 Task: Create a due date automation trigger when advanced on, 2 working days after a card is due add content with a description containing resume at 11:00 AM.
Action: Mouse moved to (971, 342)
Screenshot: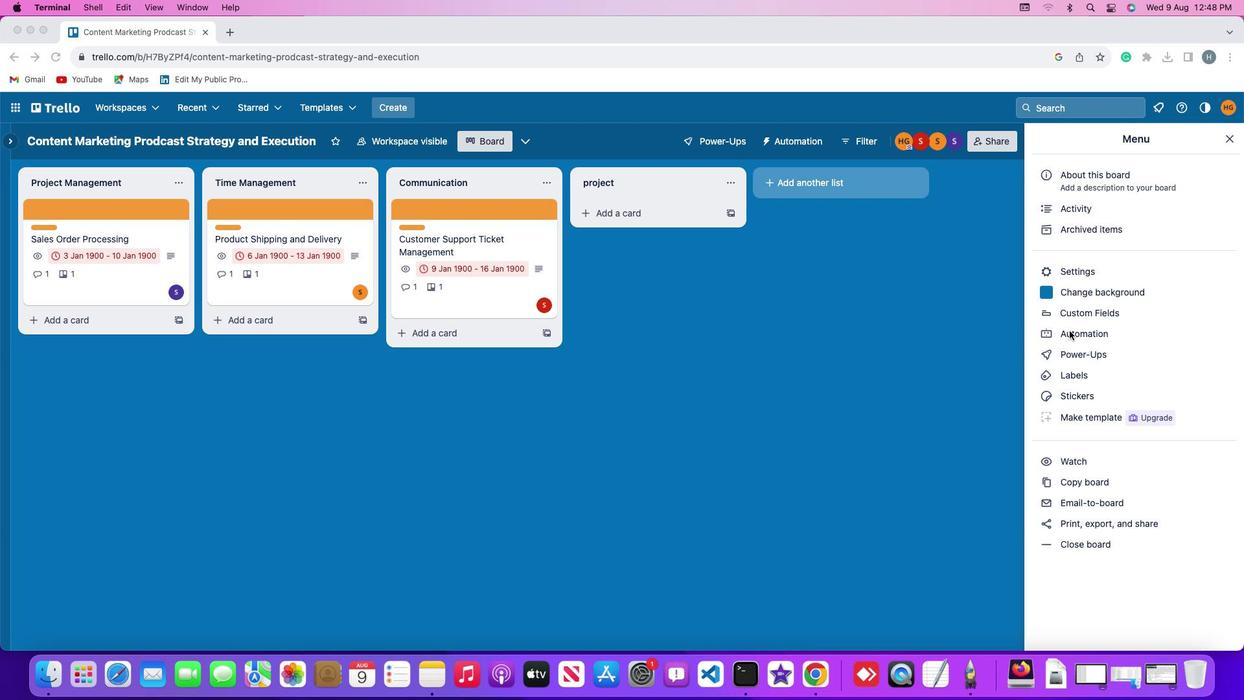 
Action: Mouse pressed left at (971, 342)
Screenshot: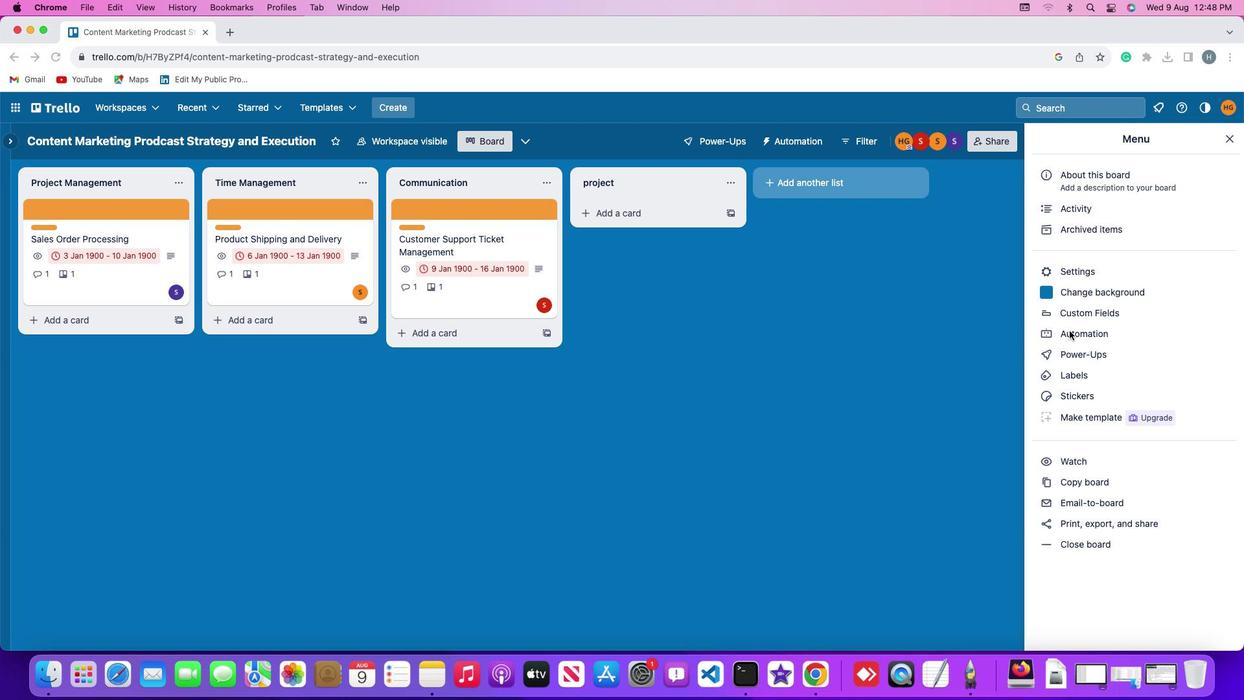 
Action: Mouse pressed left at (971, 342)
Screenshot: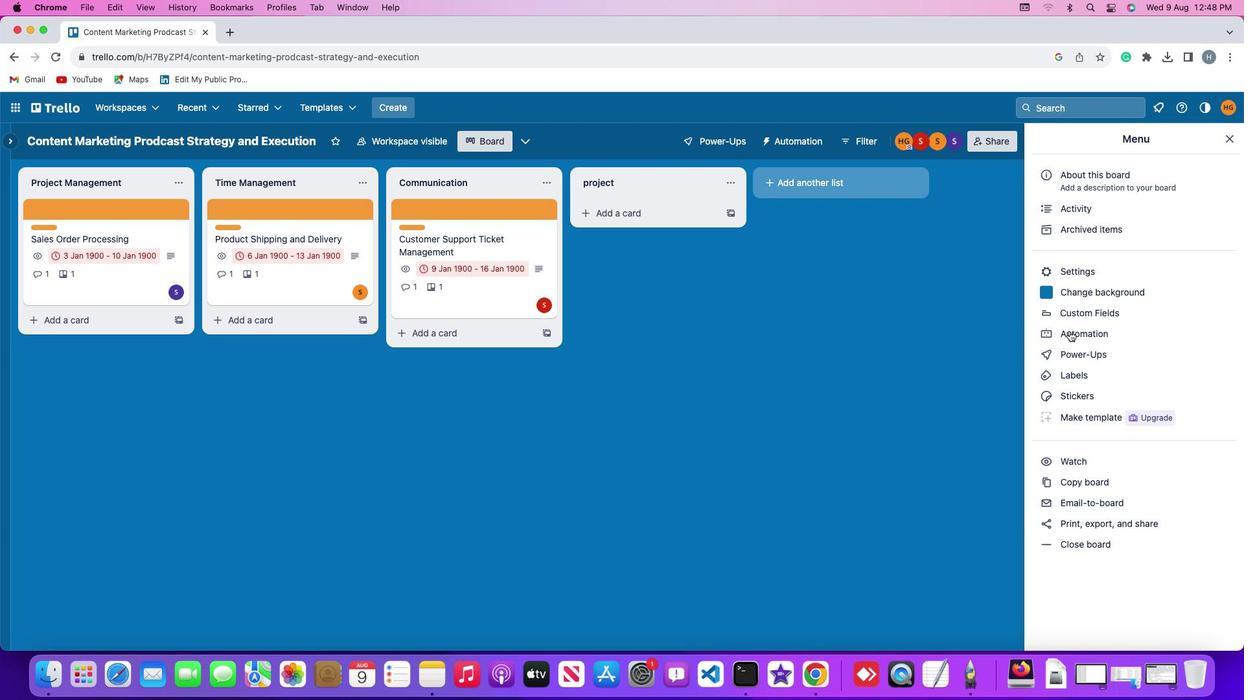 
Action: Mouse moved to (161, 321)
Screenshot: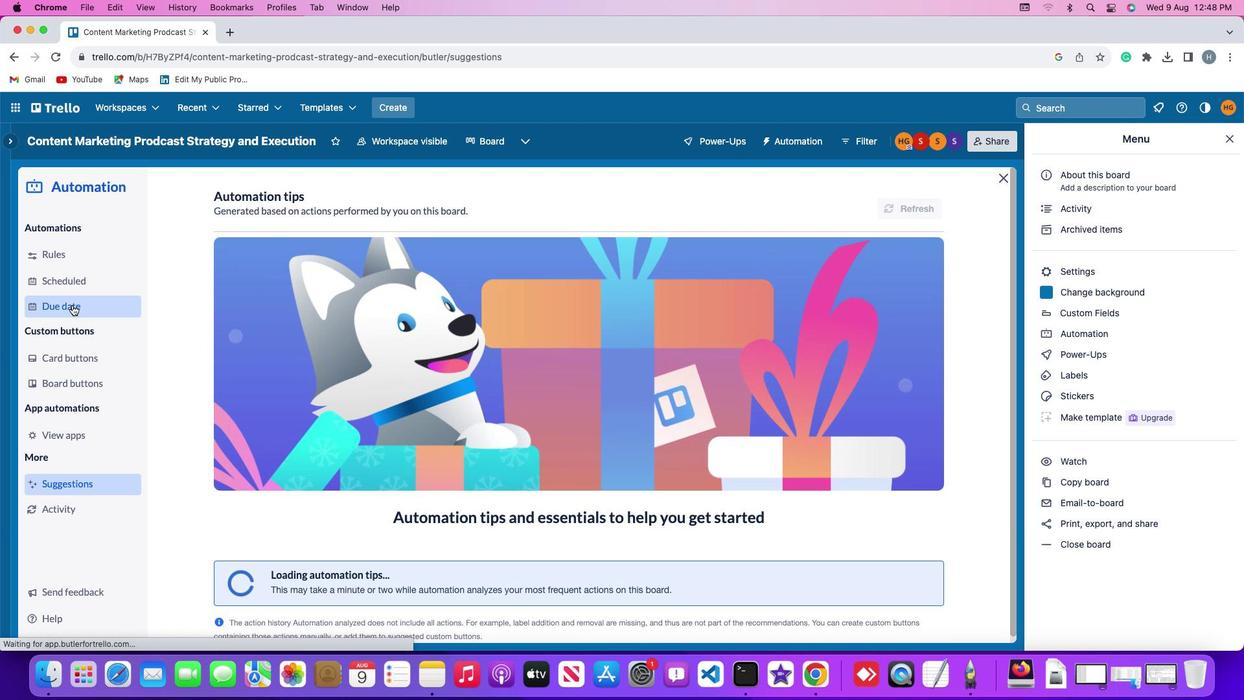 
Action: Mouse pressed left at (161, 321)
Screenshot: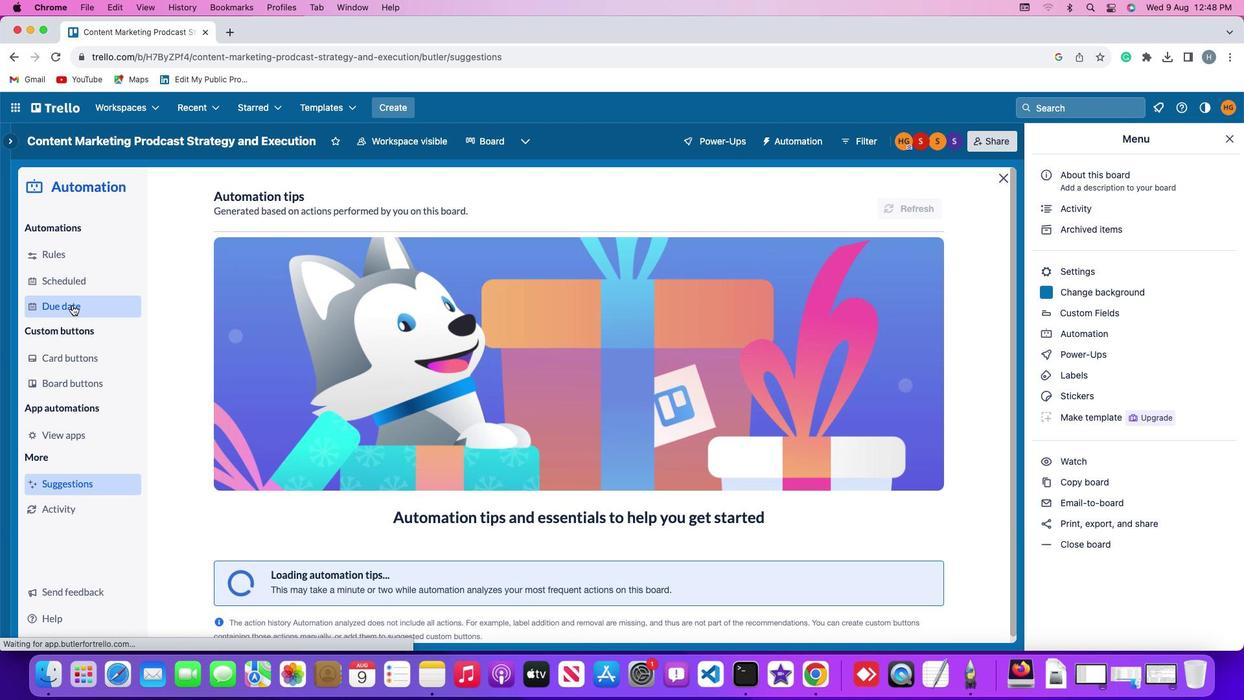
Action: Mouse moved to (810, 235)
Screenshot: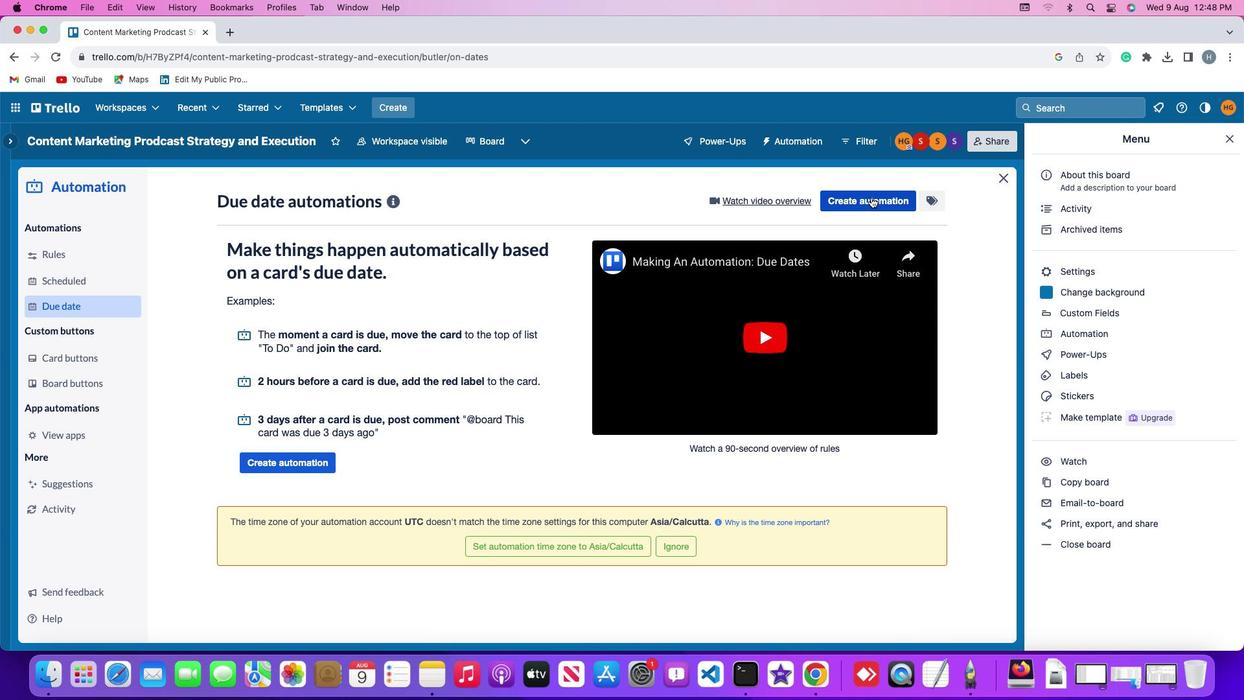 
Action: Mouse pressed left at (810, 235)
Screenshot: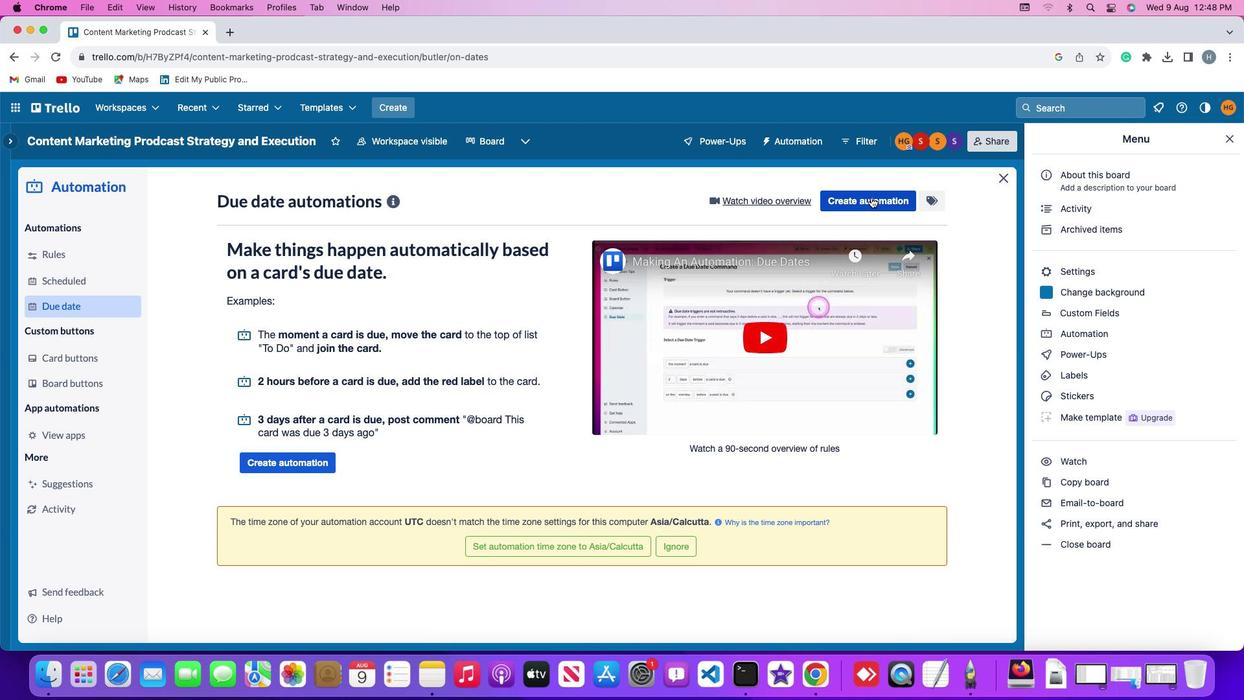 
Action: Mouse moved to (484, 335)
Screenshot: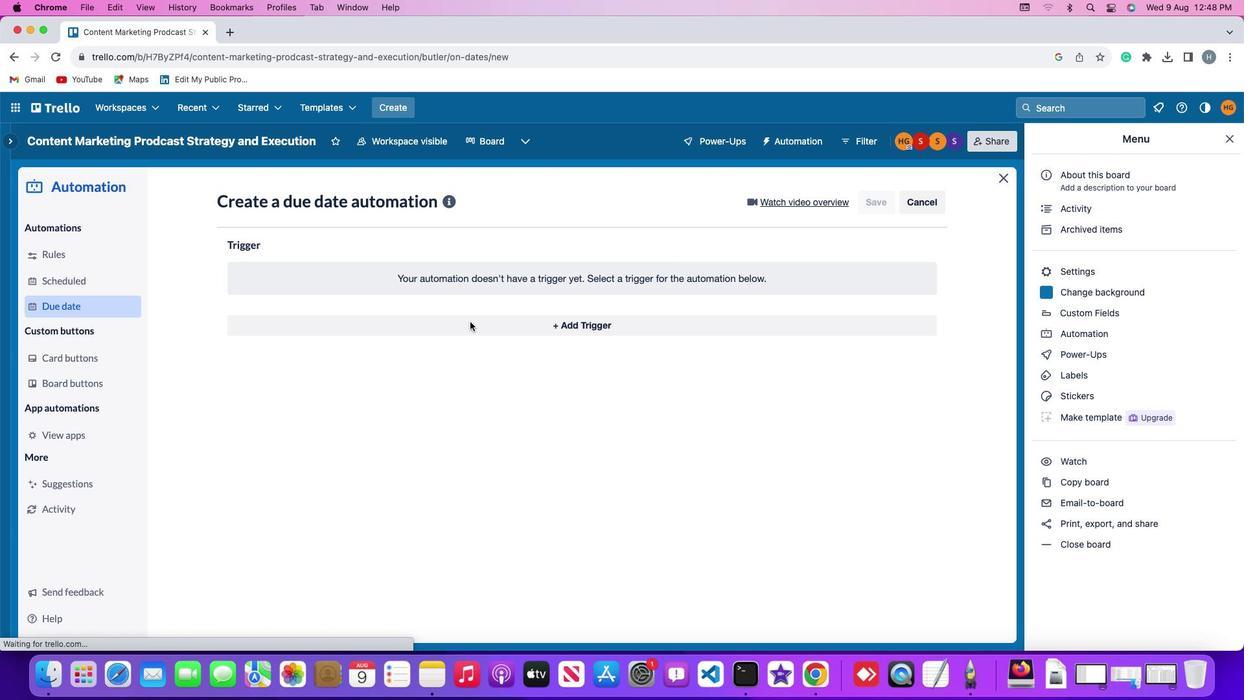 
Action: Mouse pressed left at (484, 335)
Screenshot: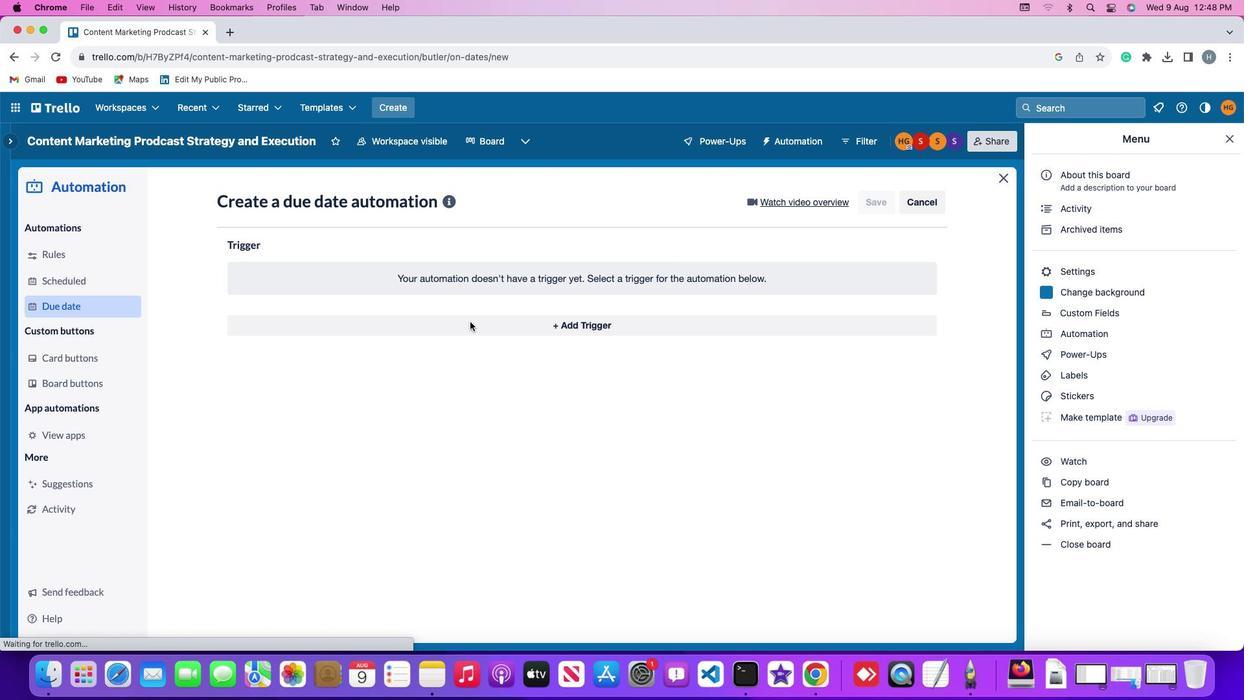 
Action: Mouse moved to (309, 495)
Screenshot: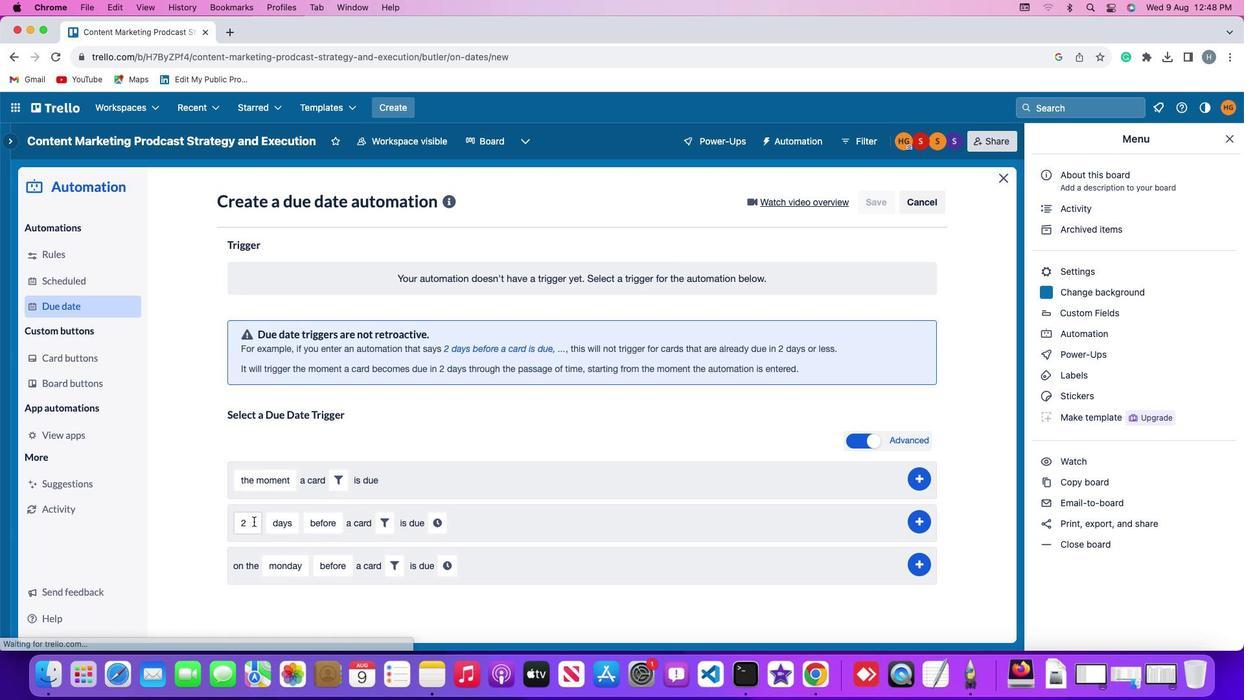 
Action: Mouse pressed left at (309, 495)
Screenshot: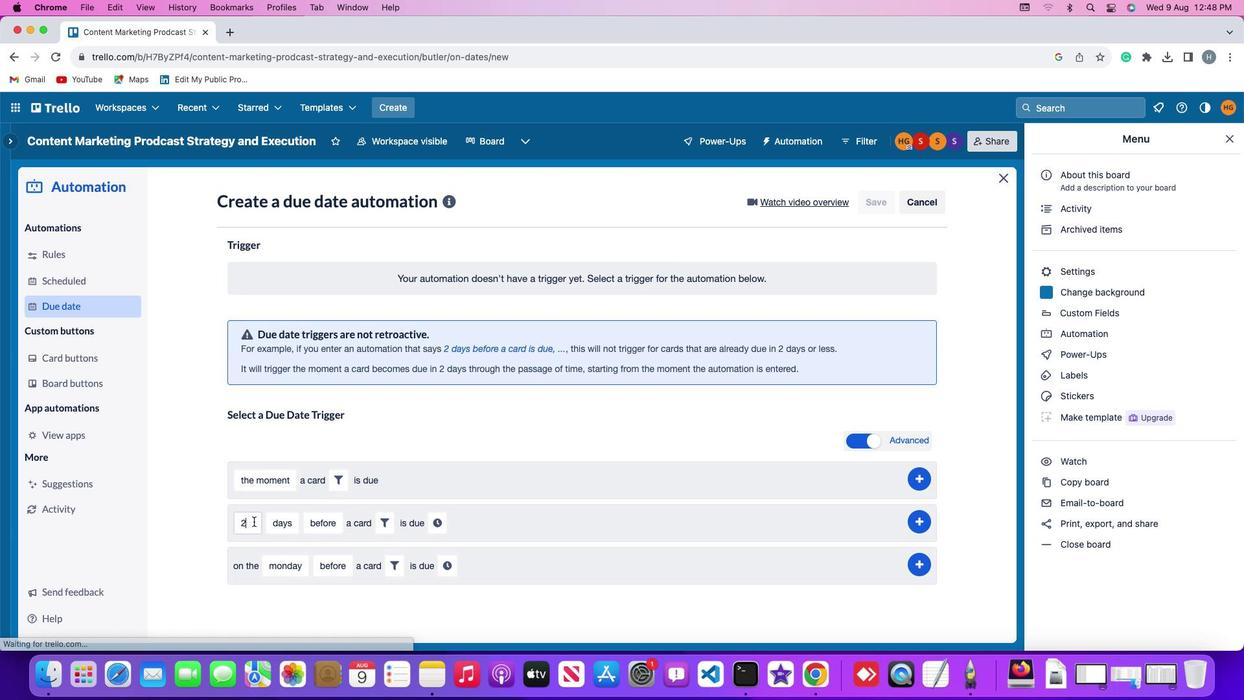 
Action: Mouse moved to (307, 494)
Screenshot: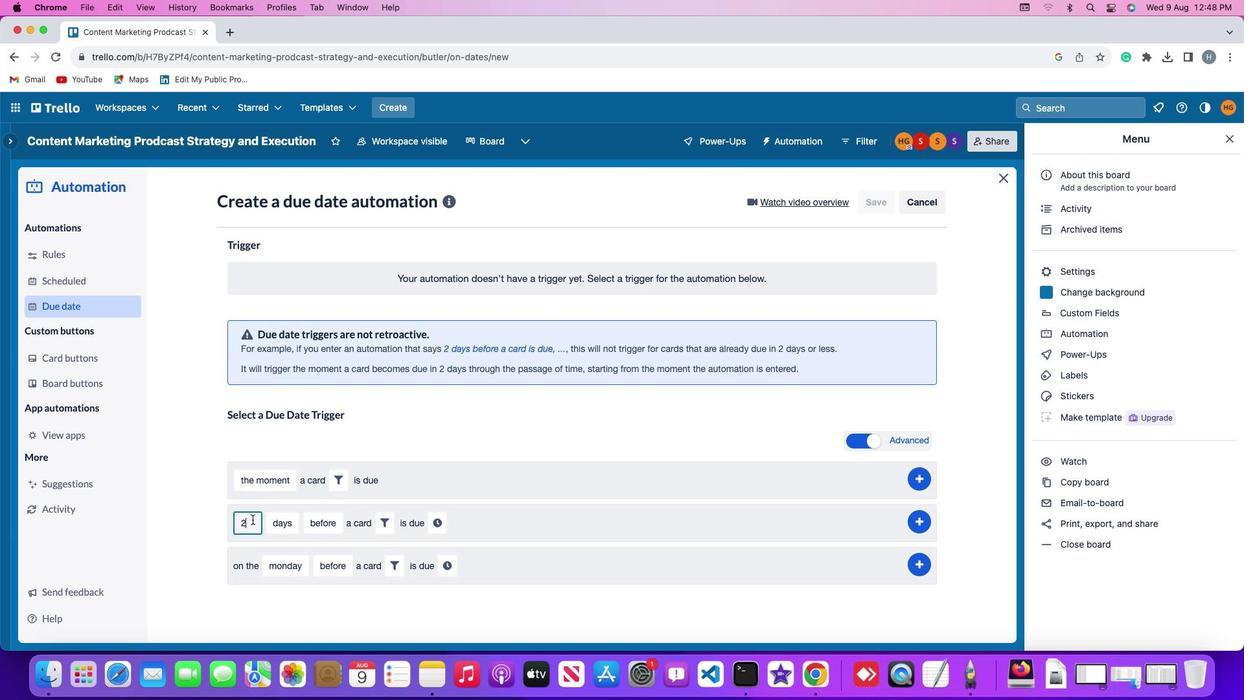 
Action: Key pressed Key.backspace'2'
Screenshot: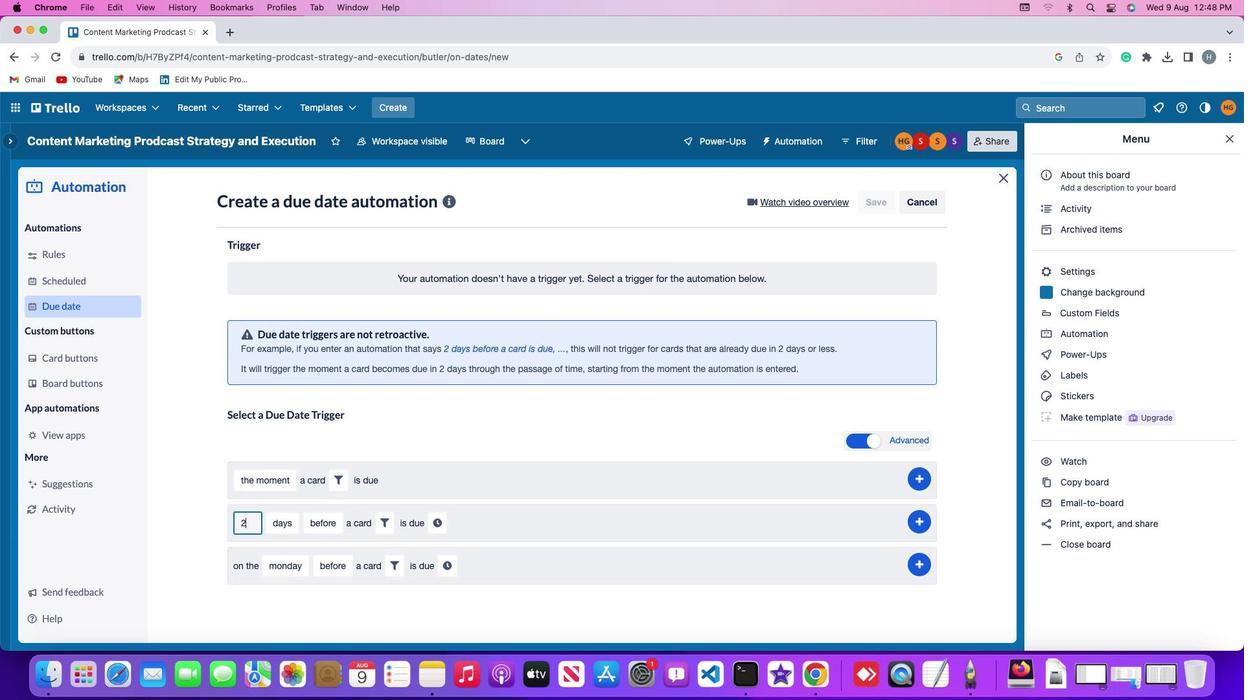 
Action: Mouse moved to (338, 492)
Screenshot: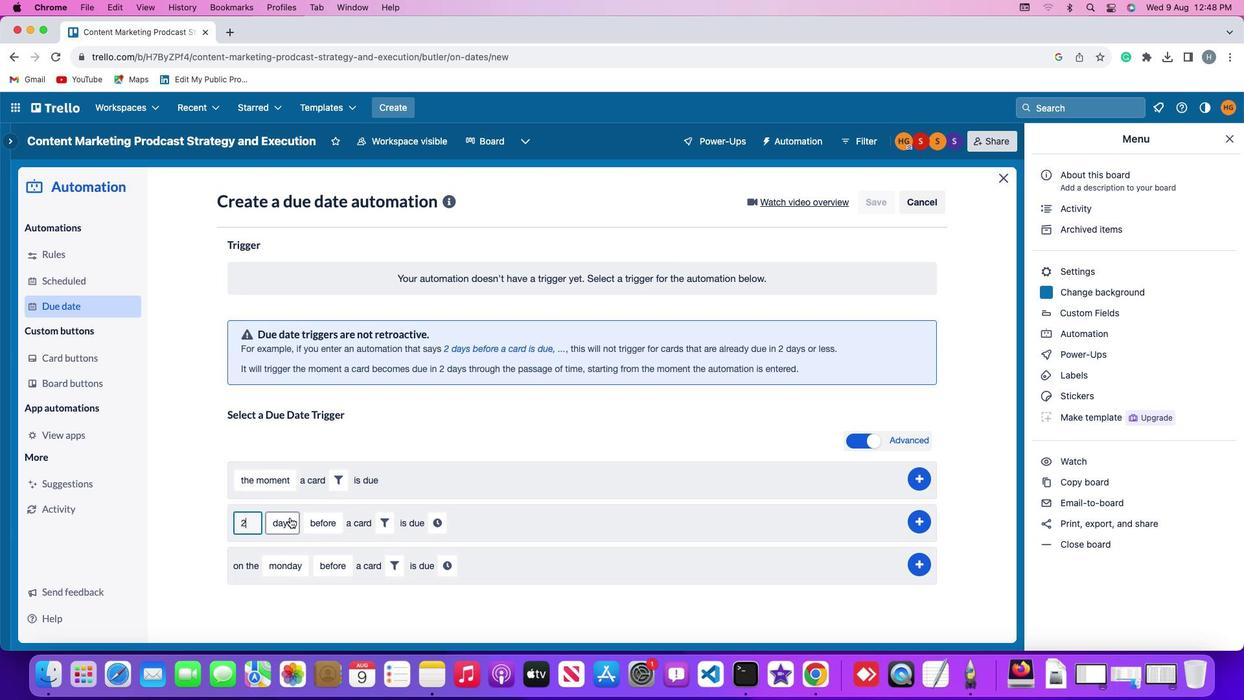 
Action: Mouse pressed left at (338, 492)
Screenshot: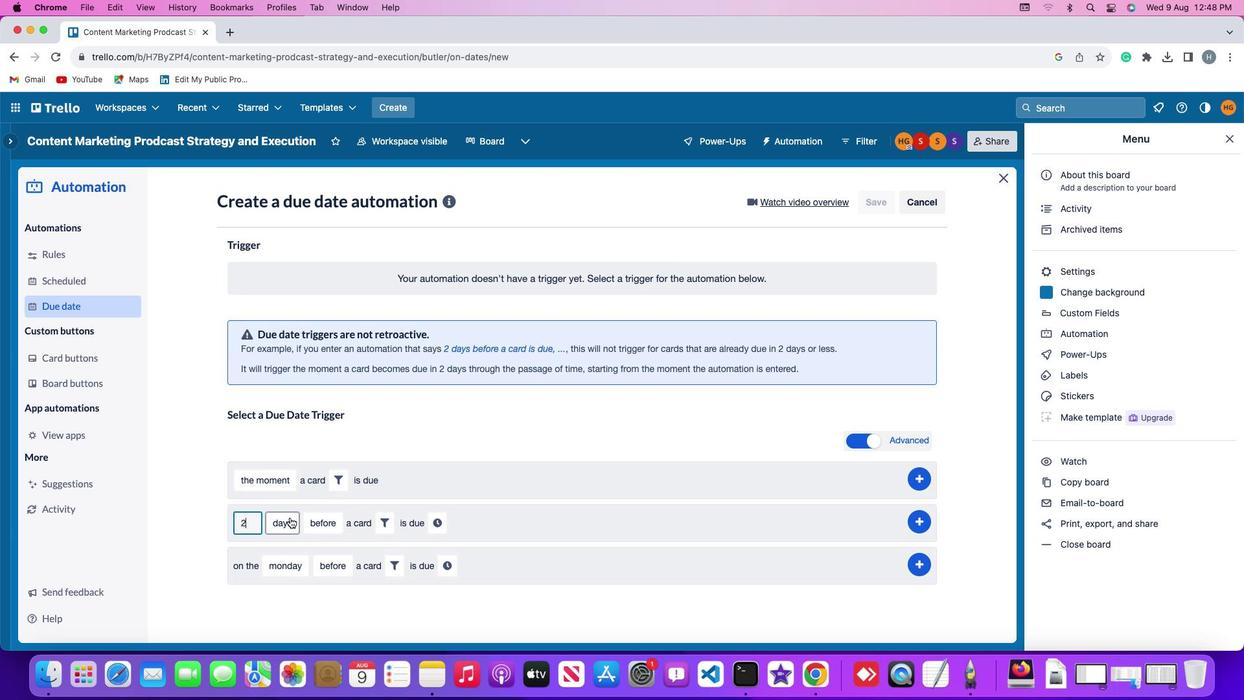 
Action: Mouse moved to (343, 530)
Screenshot: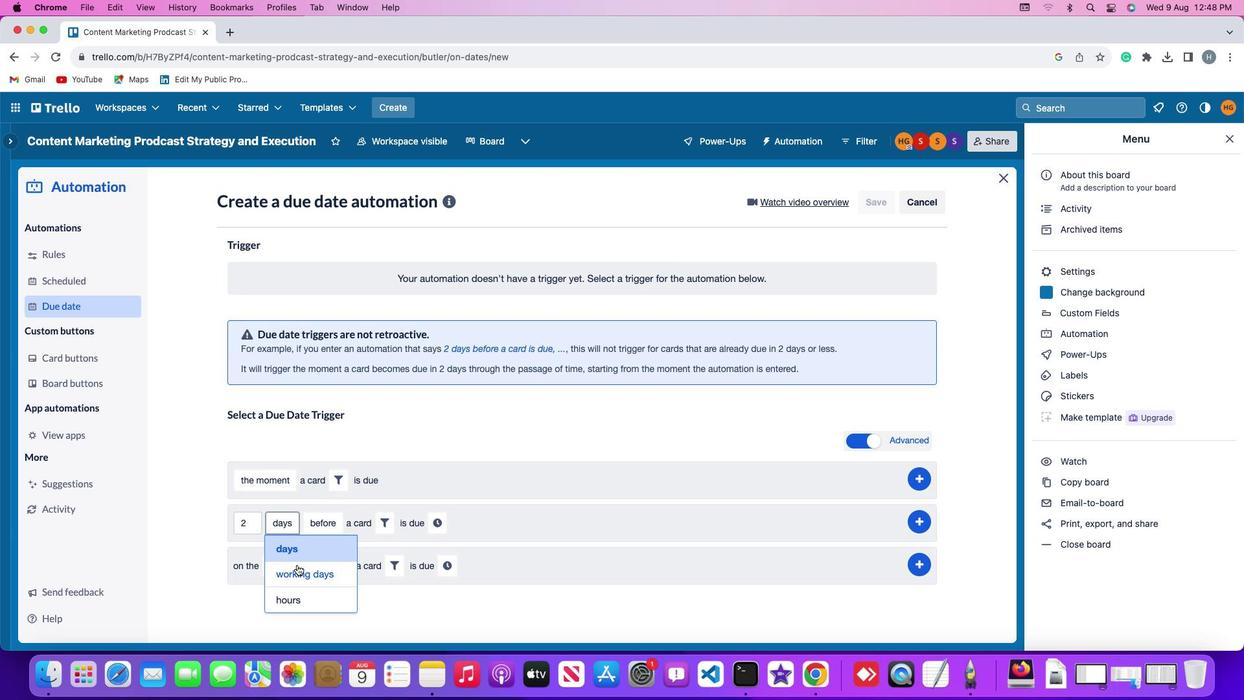 
Action: Mouse pressed left at (343, 530)
Screenshot: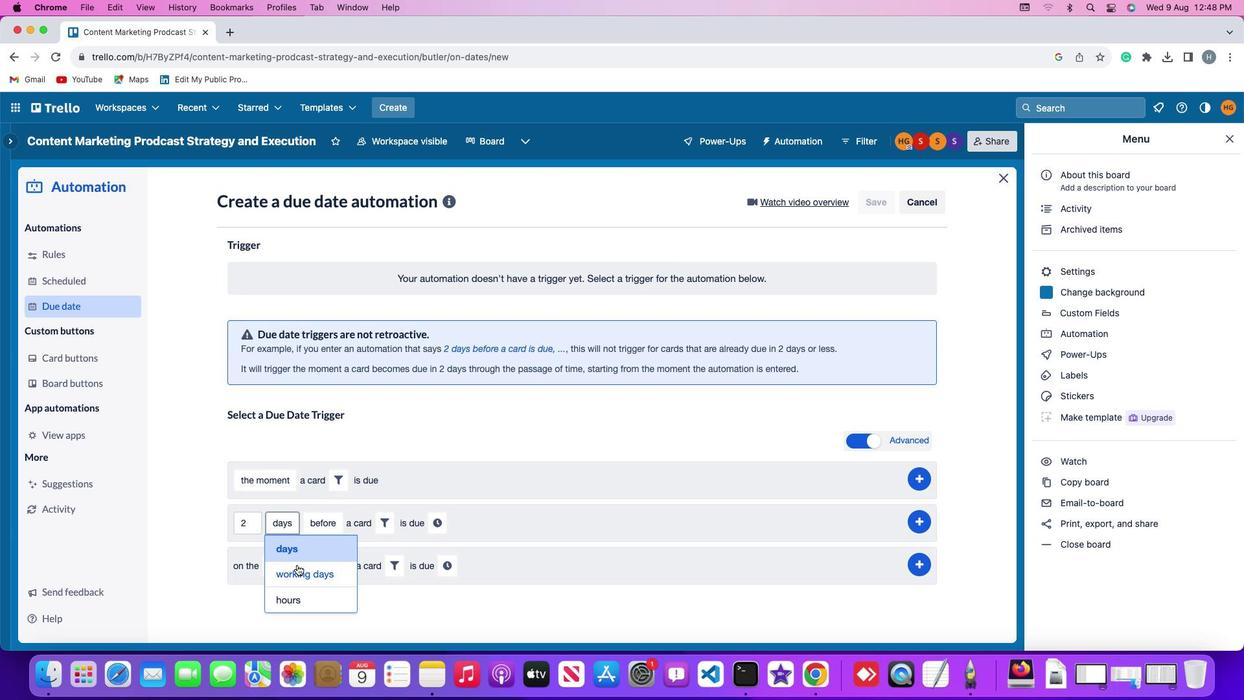 
Action: Mouse moved to (382, 496)
Screenshot: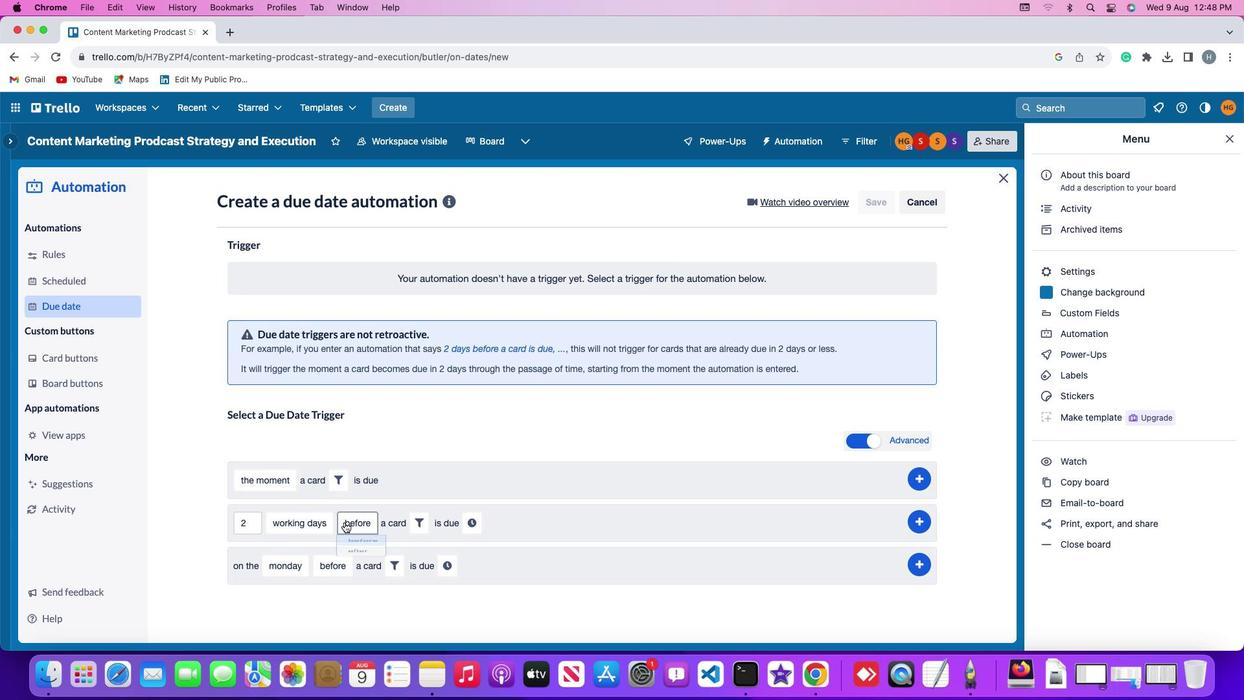 
Action: Mouse pressed left at (382, 496)
Screenshot: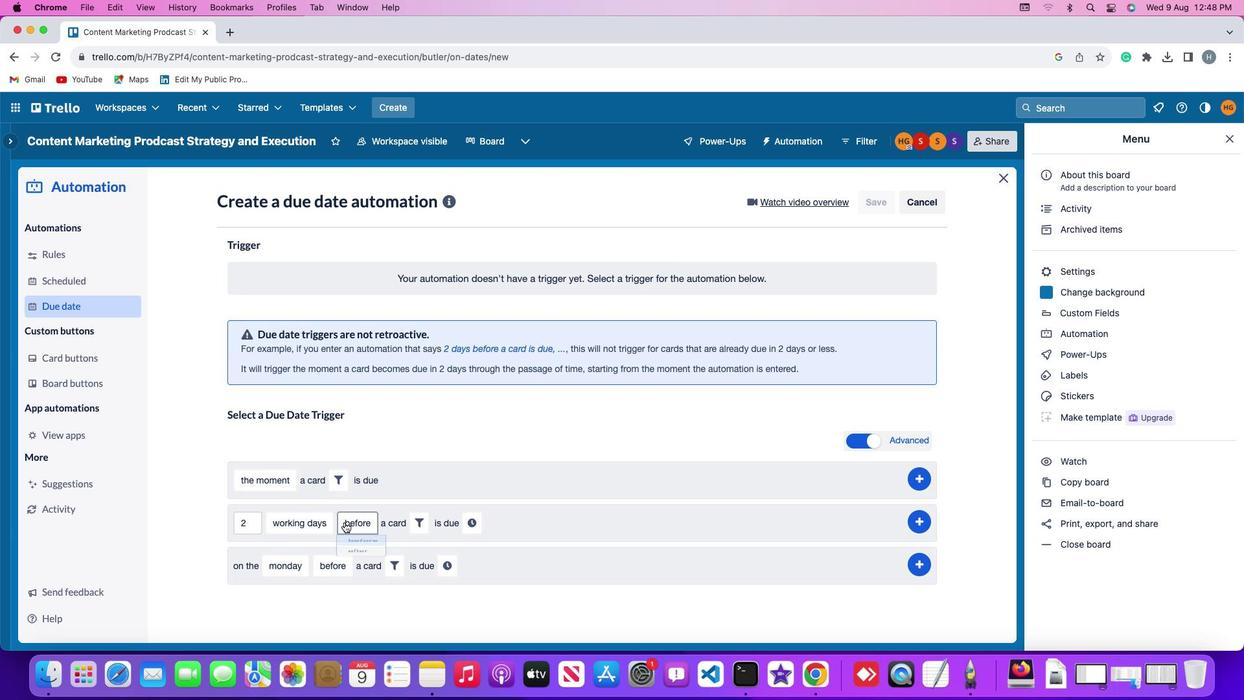 
Action: Mouse moved to (394, 535)
Screenshot: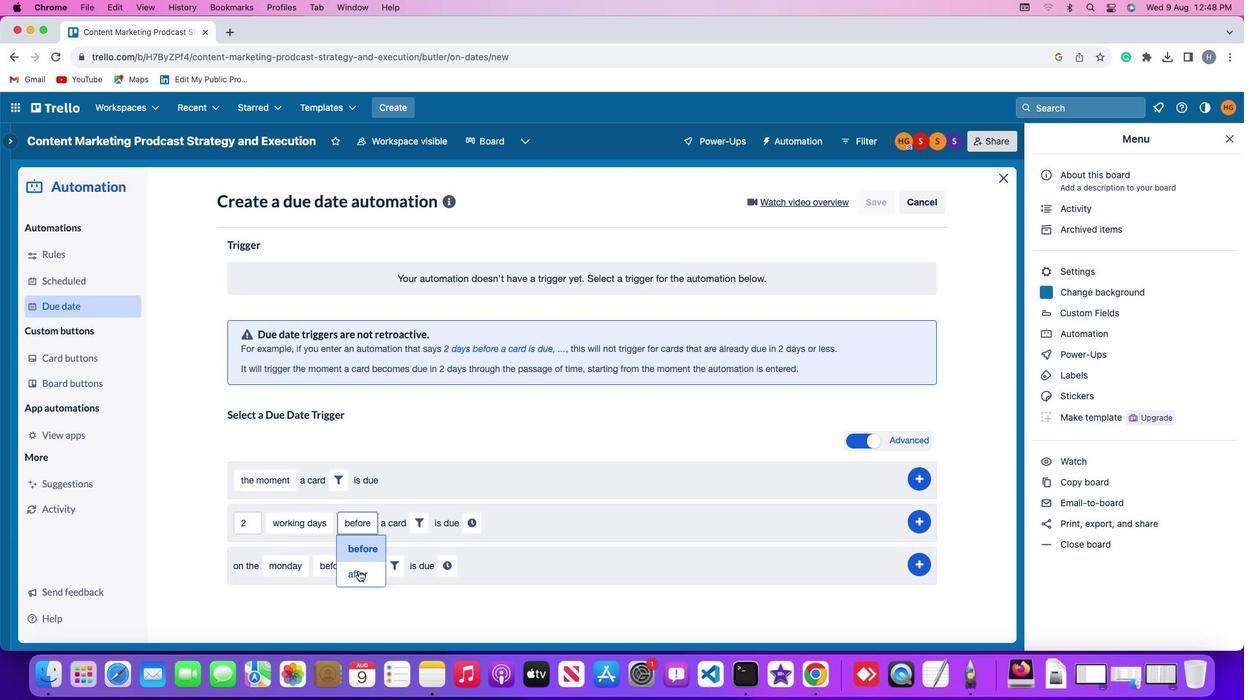 
Action: Mouse pressed left at (394, 535)
Screenshot: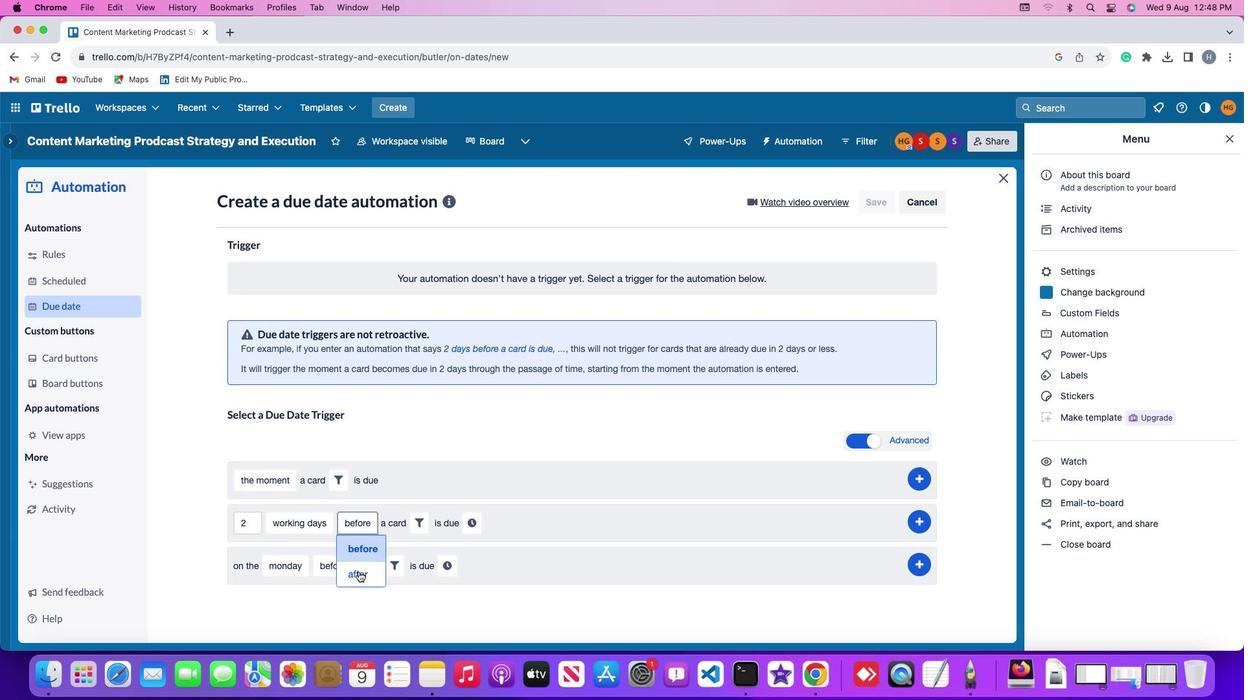 
Action: Mouse moved to (437, 497)
Screenshot: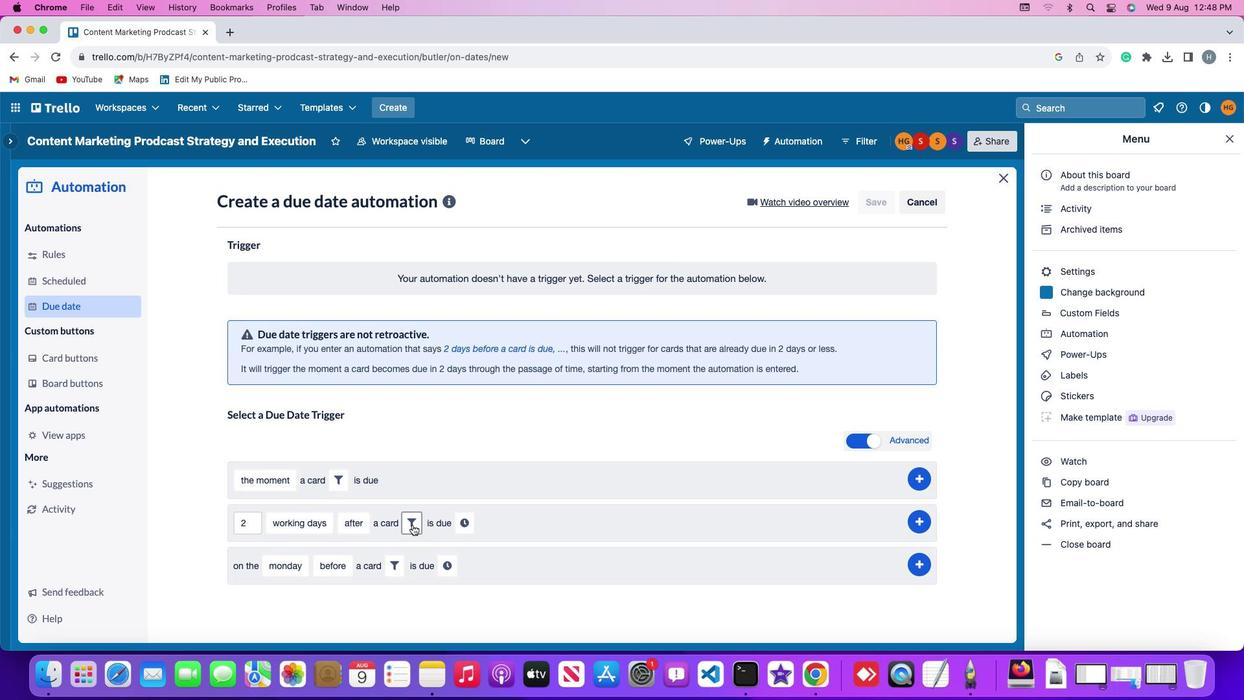 
Action: Mouse pressed left at (437, 497)
Screenshot: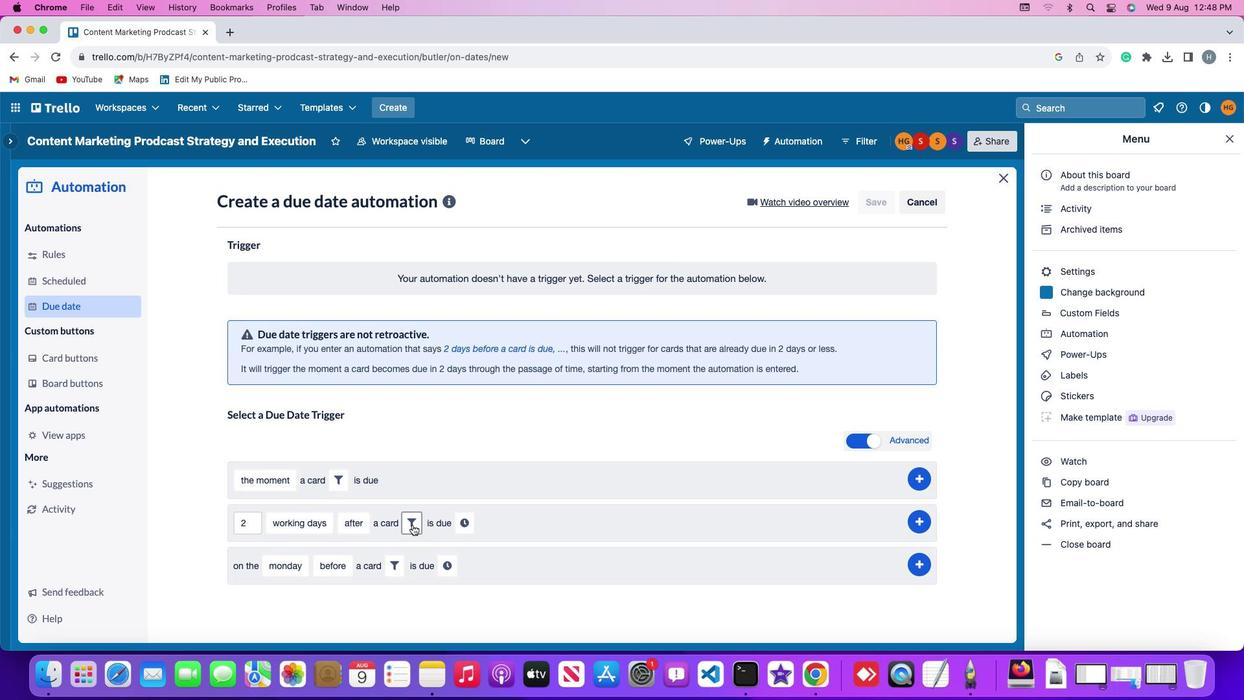 
Action: Mouse moved to (576, 531)
Screenshot: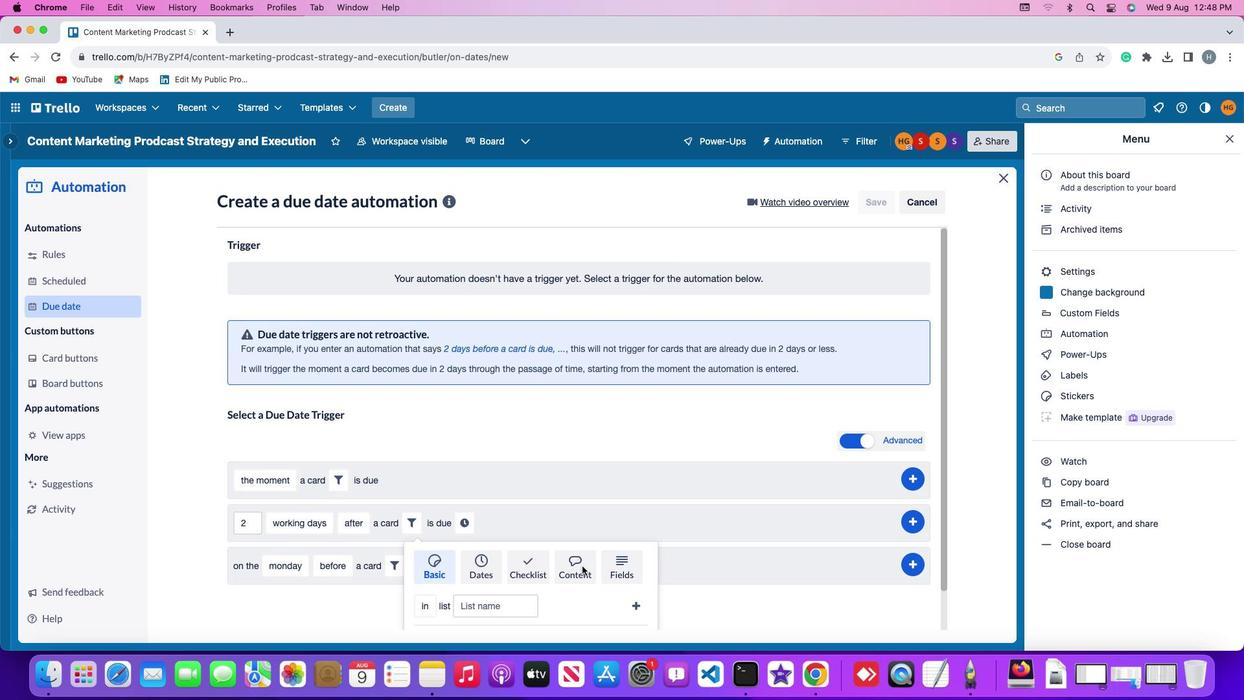 
Action: Mouse pressed left at (576, 531)
Screenshot: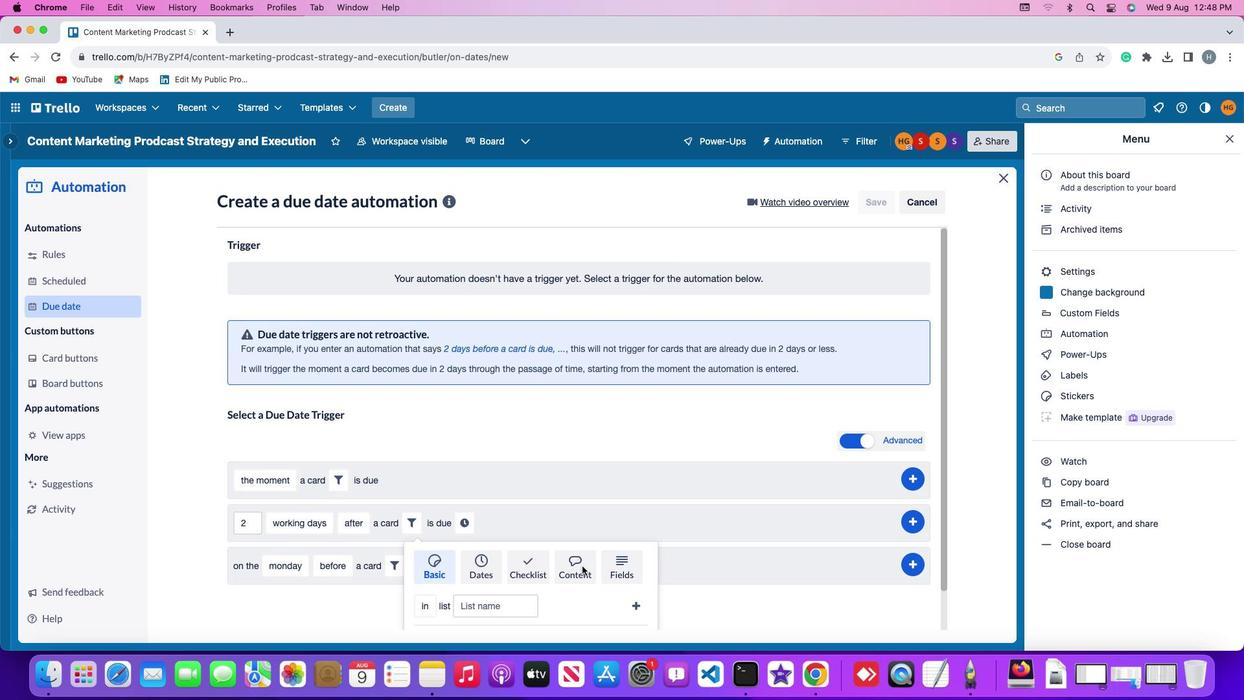 
Action: Mouse moved to (472, 567)
Screenshot: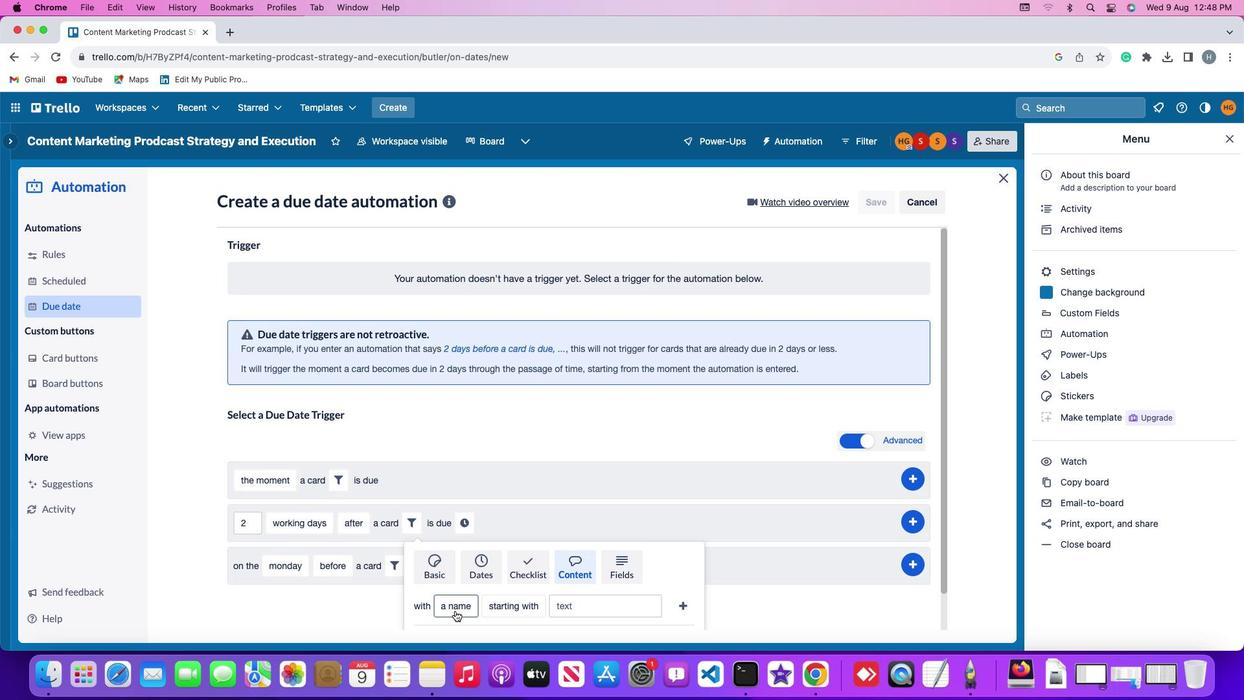 
Action: Mouse pressed left at (472, 567)
Screenshot: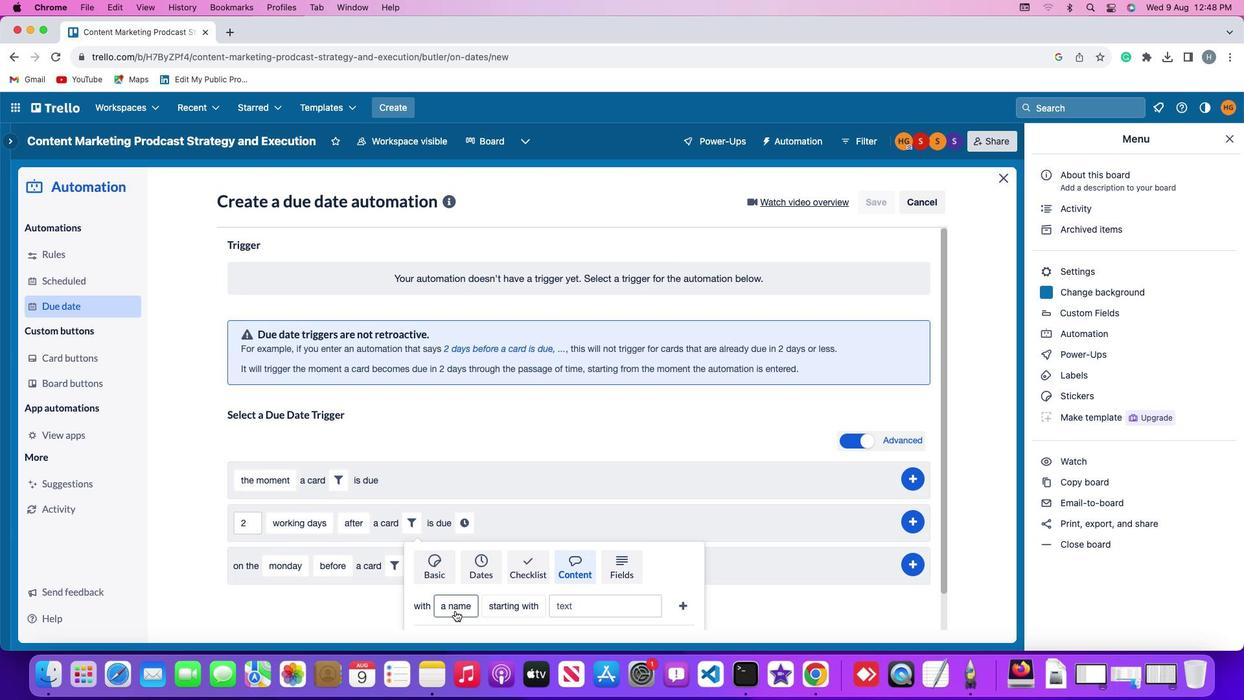 
Action: Mouse moved to (491, 526)
Screenshot: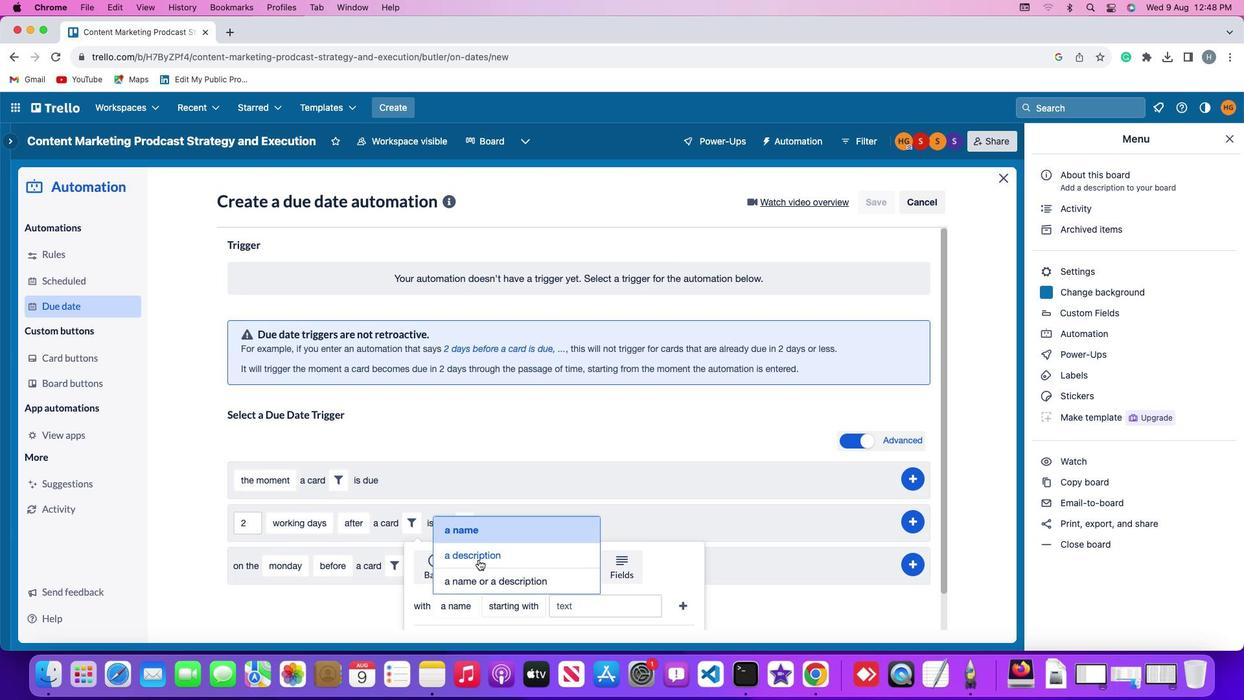 
Action: Mouse pressed left at (491, 526)
Screenshot: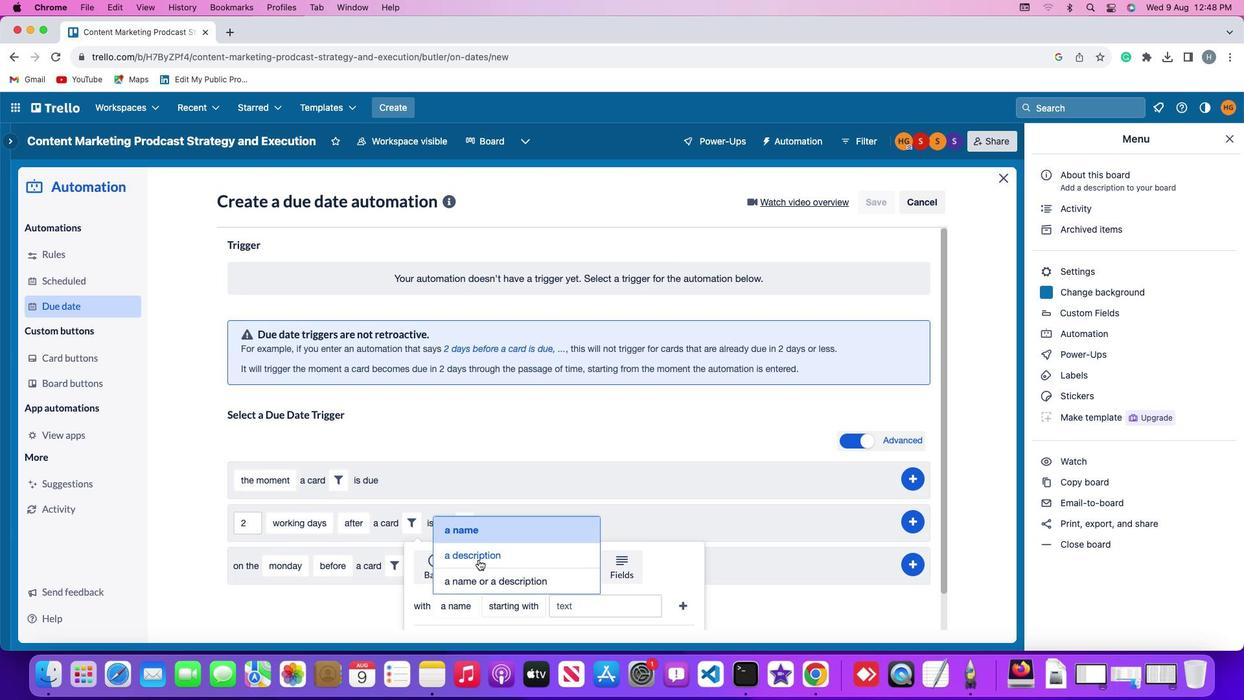 
Action: Mouse moved to (536, 563)
Screenshot: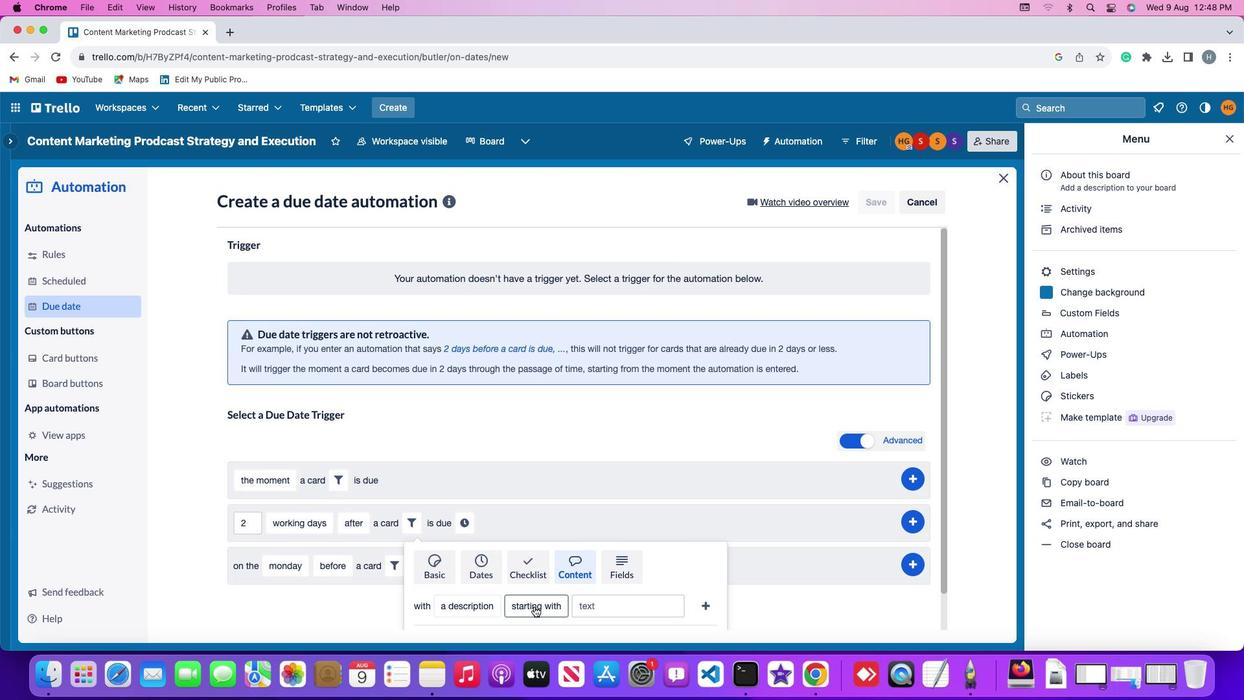 
Action: Mouse pressed left at (536, 563)
Screenshot: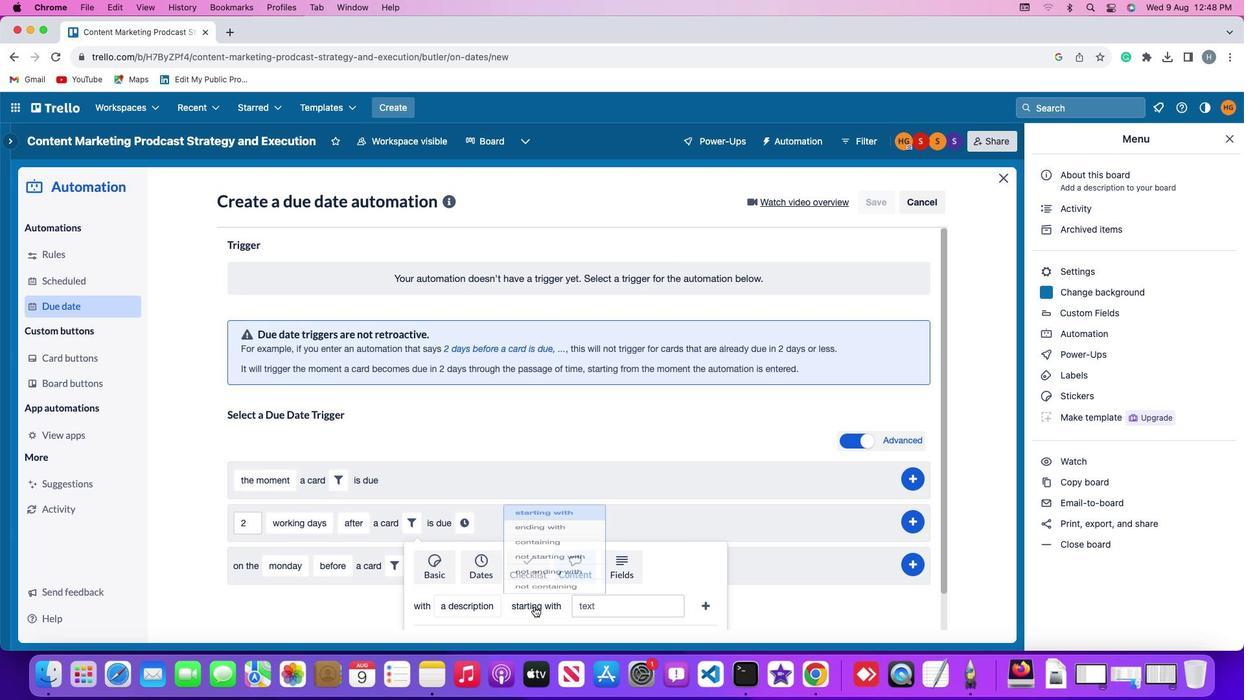 
Action: Mouse moved to (550, 478)
Screenshot: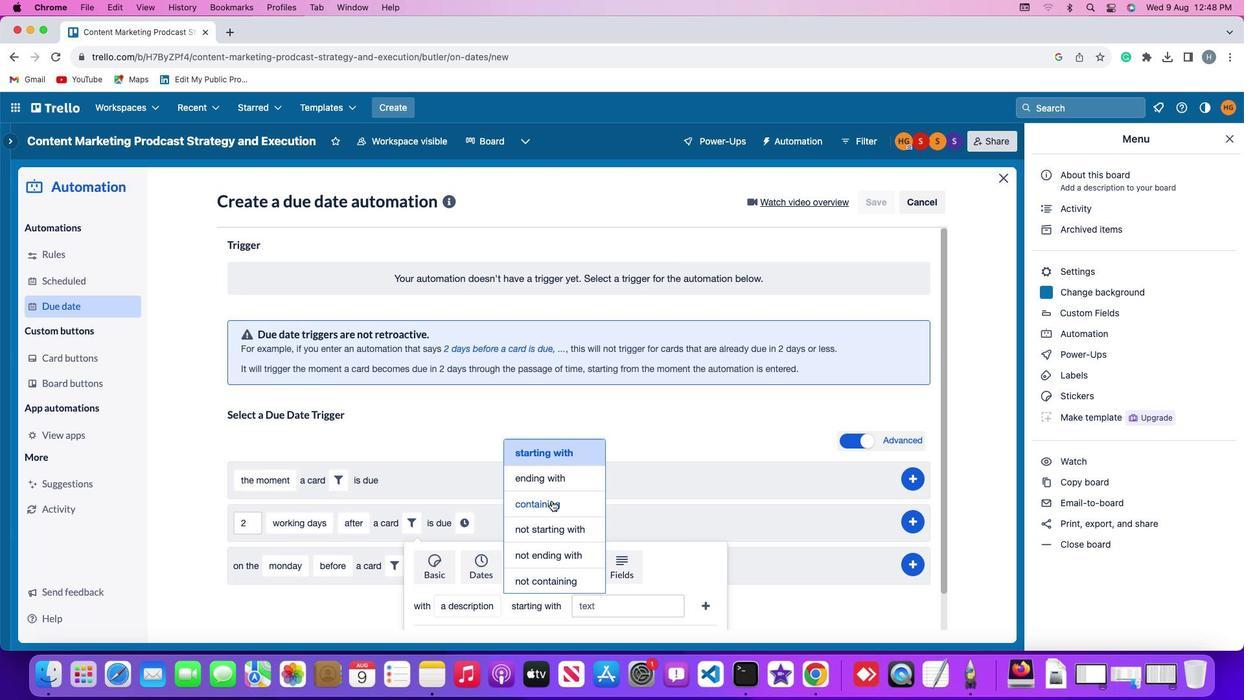 
Action: Mouse pressed left at (550, 478)
Screenshot: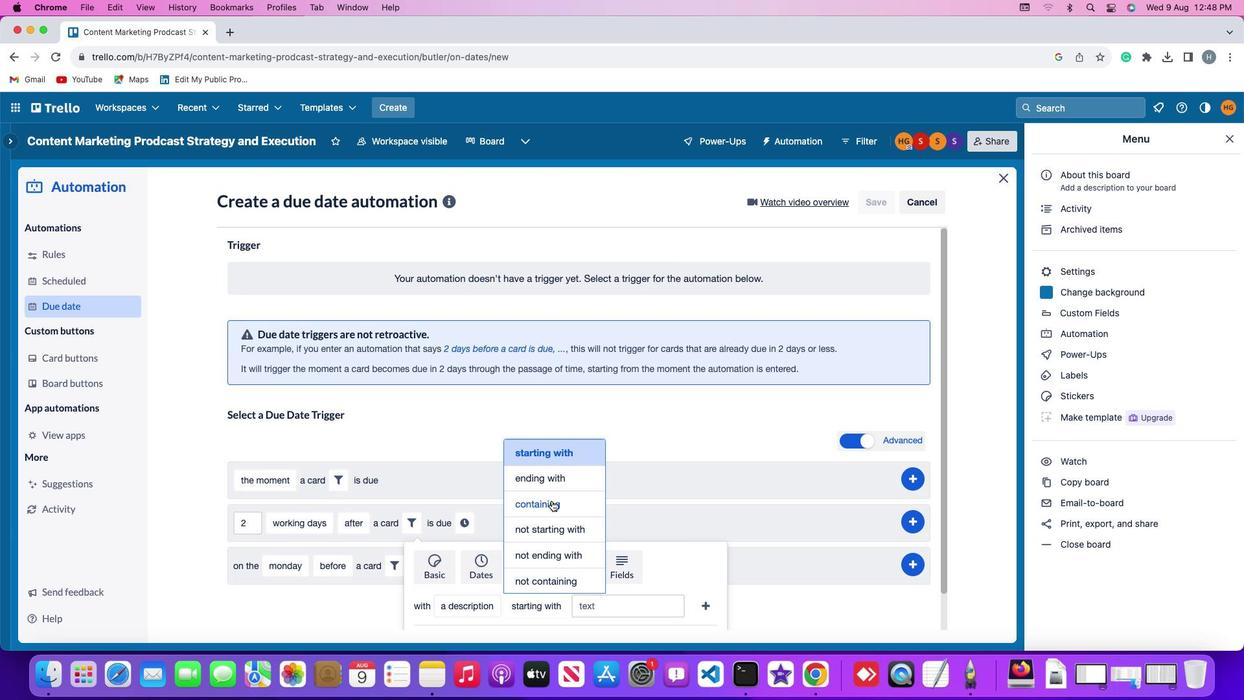 
Action: Mouse moved to (592, 561)
Screenshot: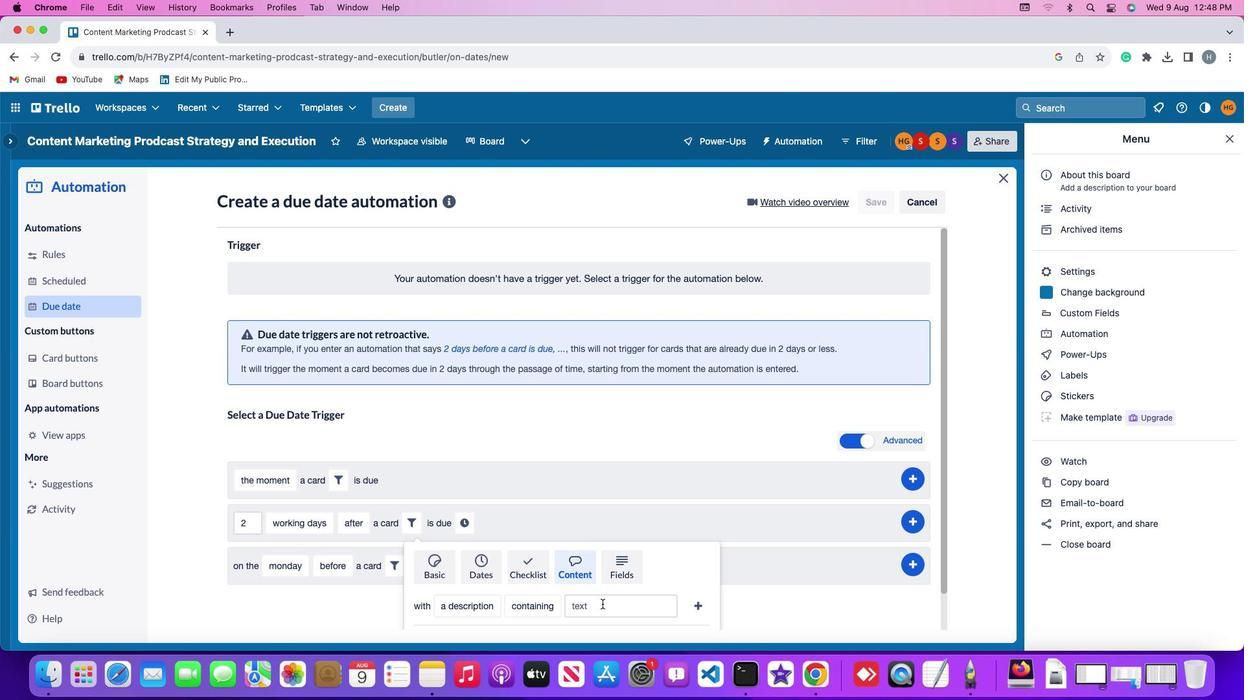 
Action: Mouse pressed left at (592, 561)
Screenshot: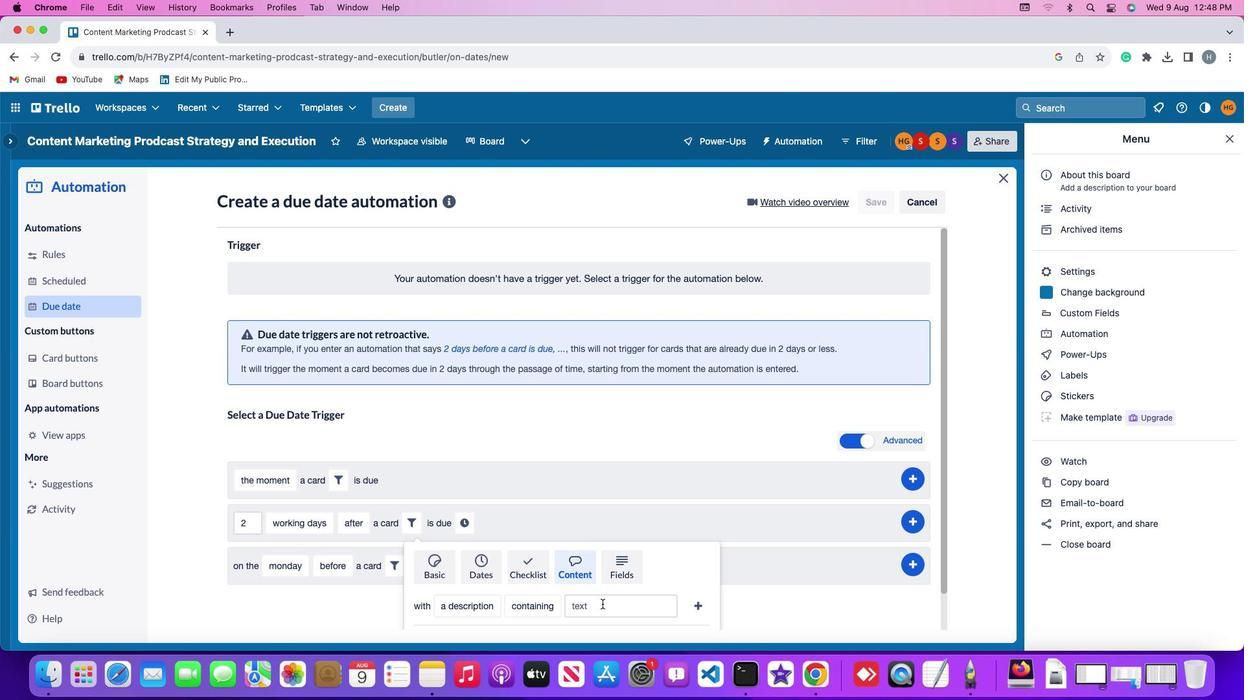 
Action: Mouse moved to (591, 562)
Screenshot: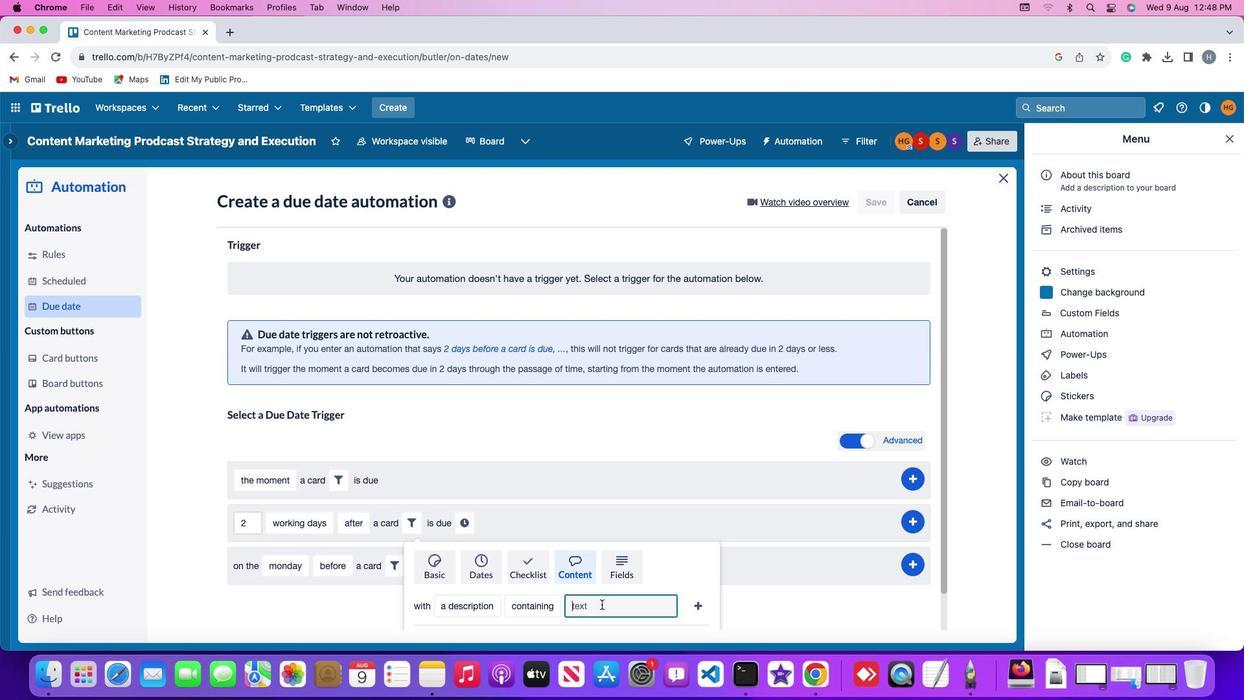 
Action: Key pressed 'r''e''s''u''m''e'
Screenshot: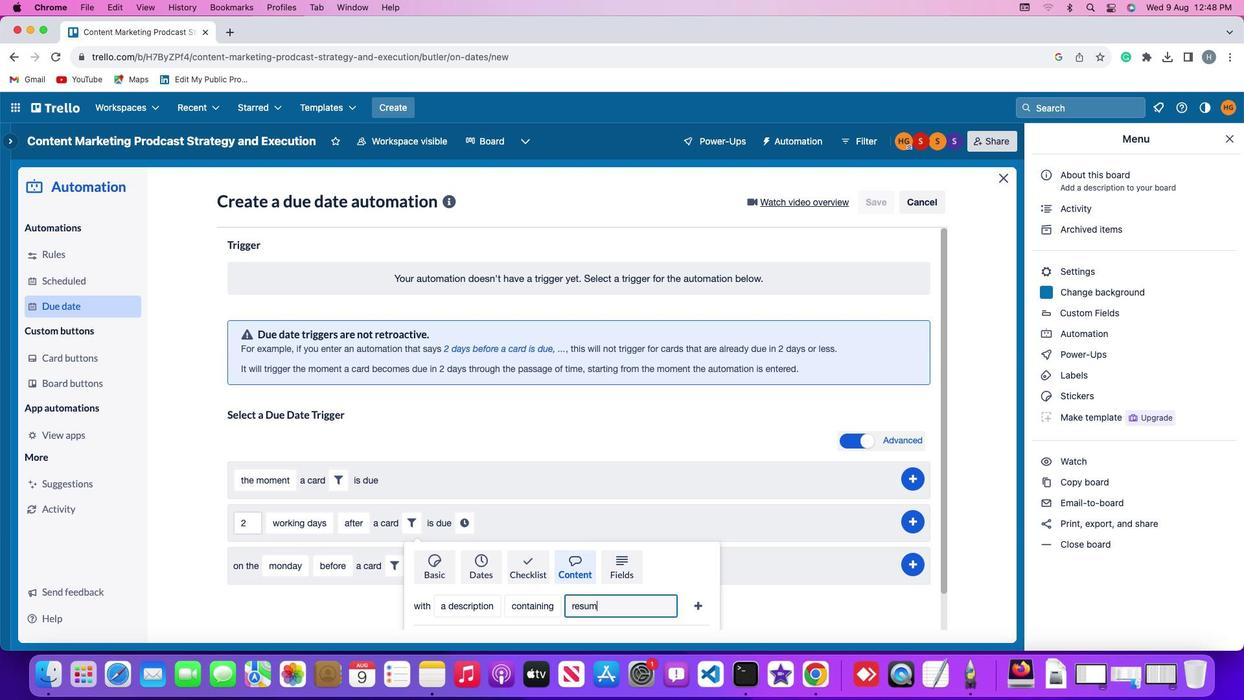 
Action: Mouse moved to (668, 558)
Screenshot: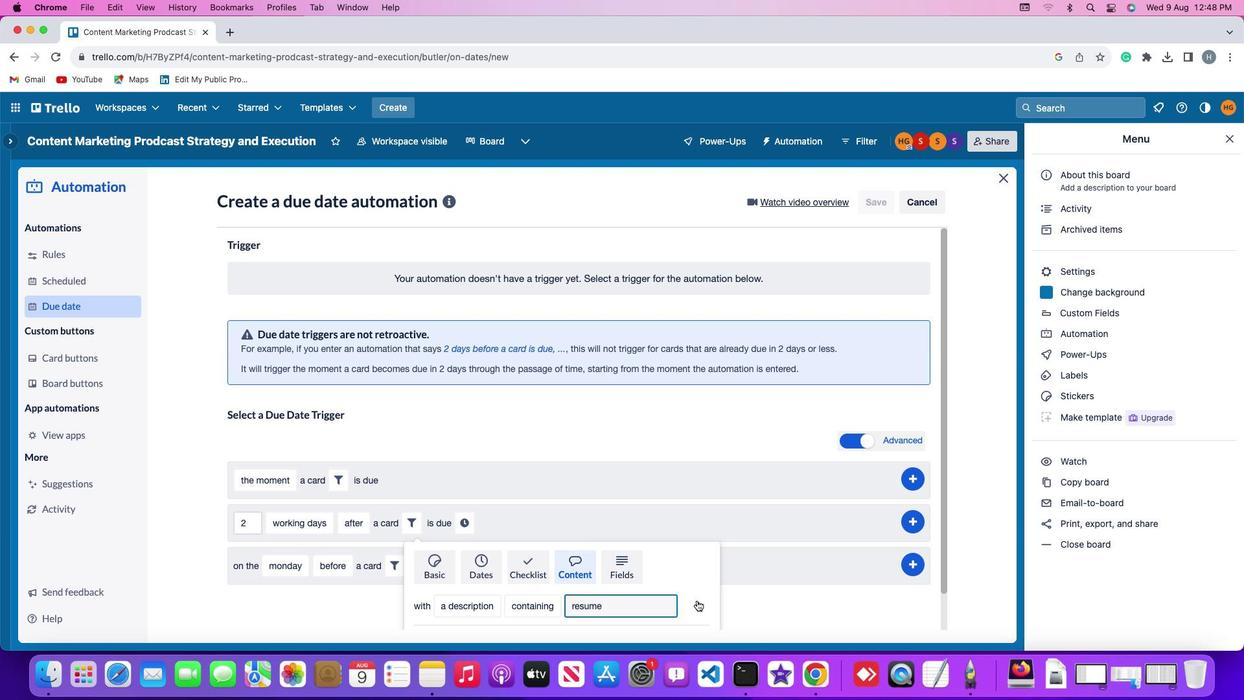 
Action: Mouse pressed left at (668, 558)
Screenshot: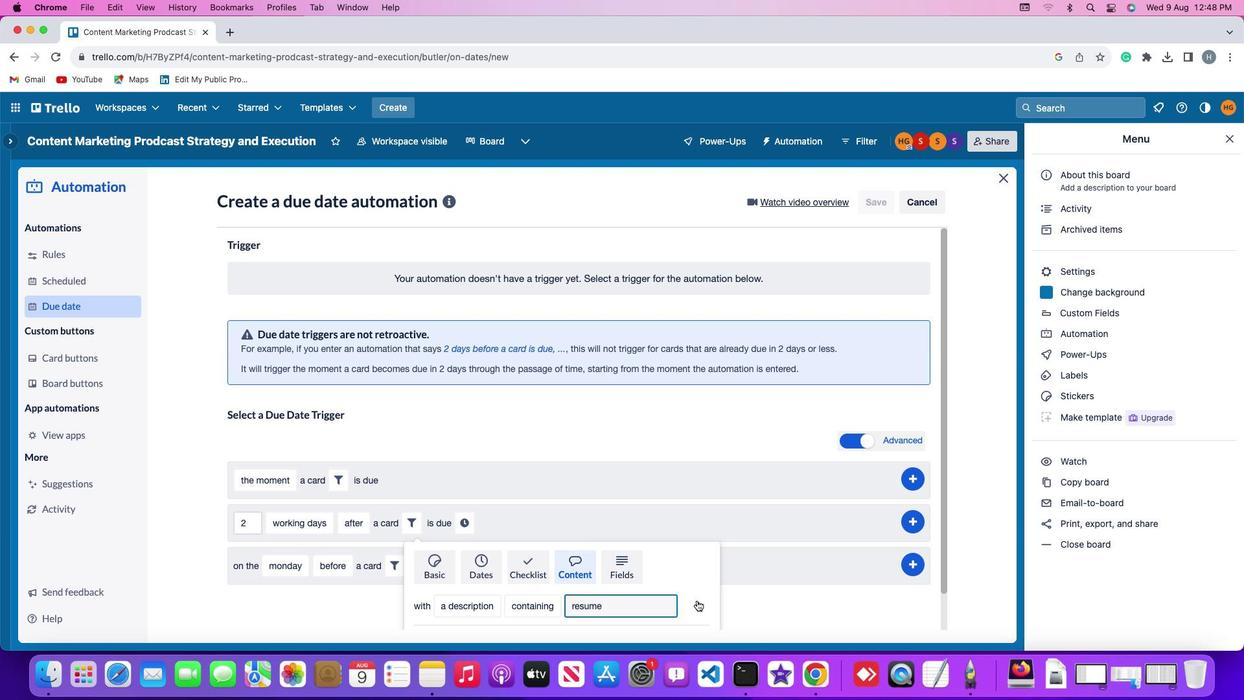 
Action: Mouse moved to (632, 494)
Screenshot: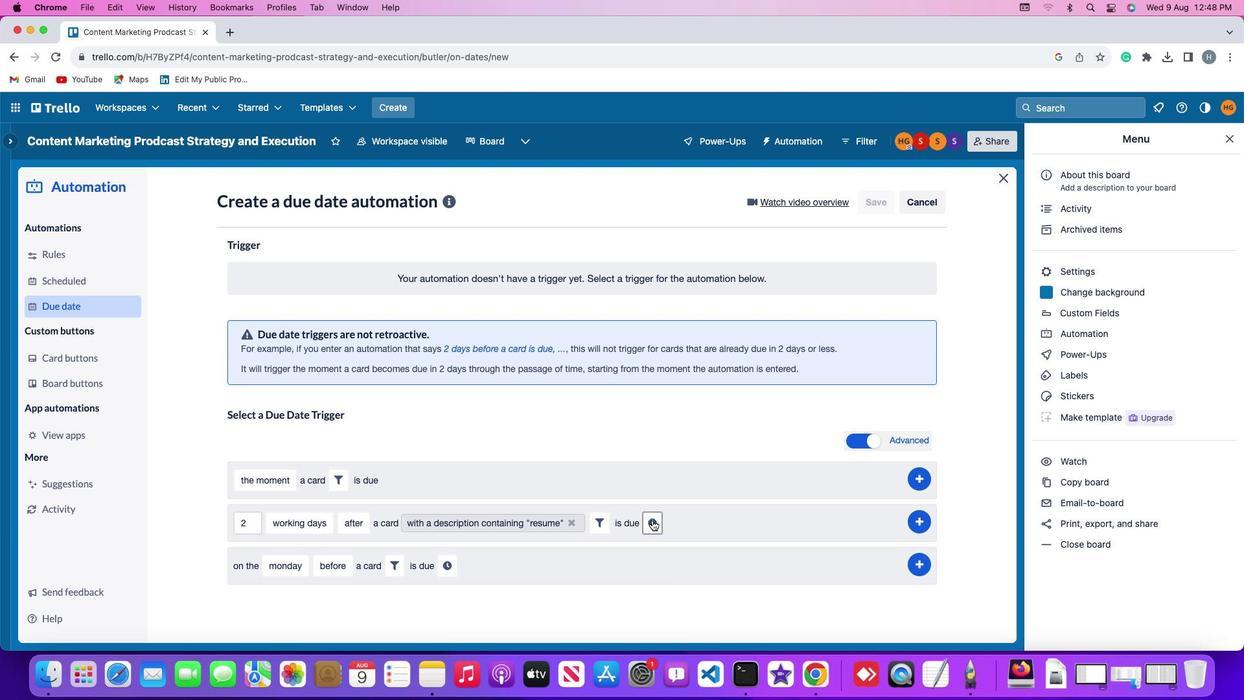 
Action: Mouse pressed left at (632, 494)
Screenshot: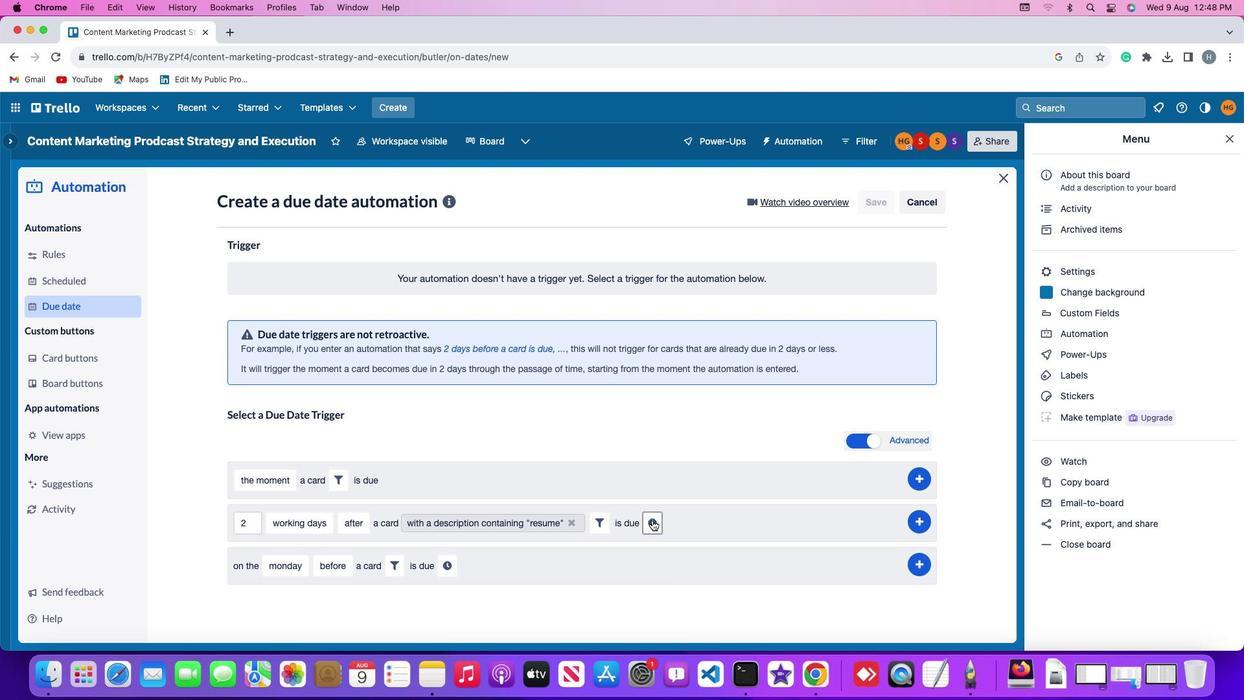 
Action: Mouse moved to (653, 499)
Screenshot: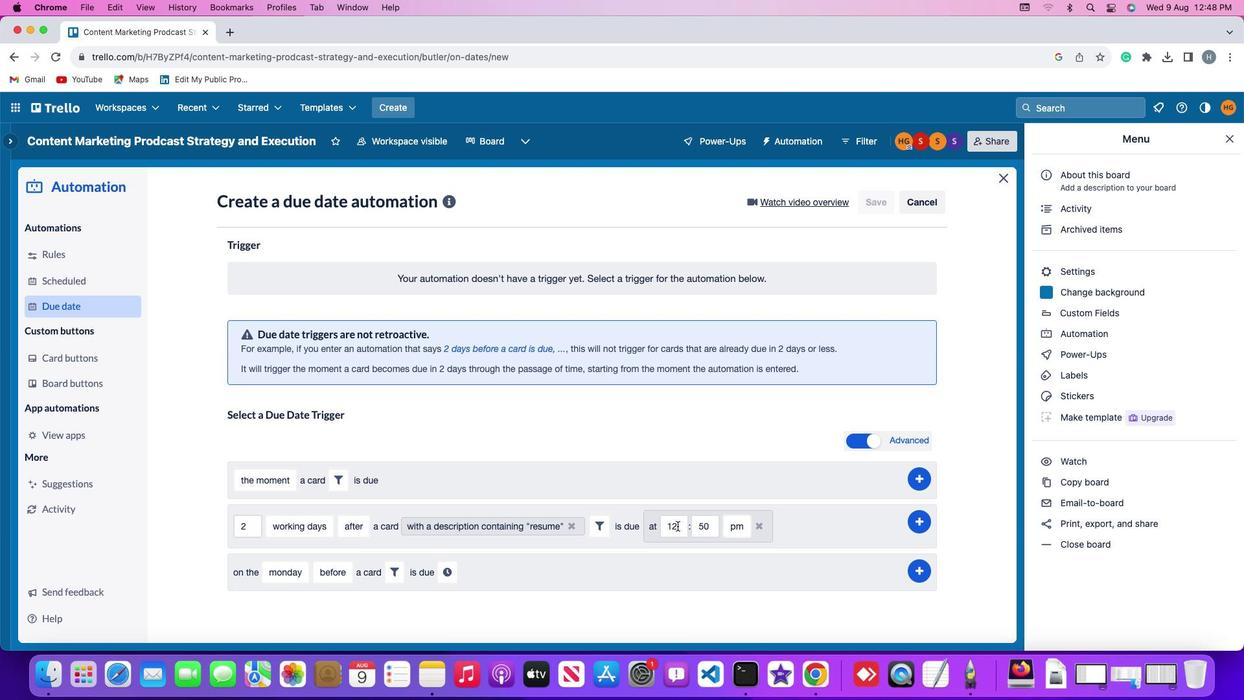 
Action: Mouse pressed left at (653, 499)
Screenshot: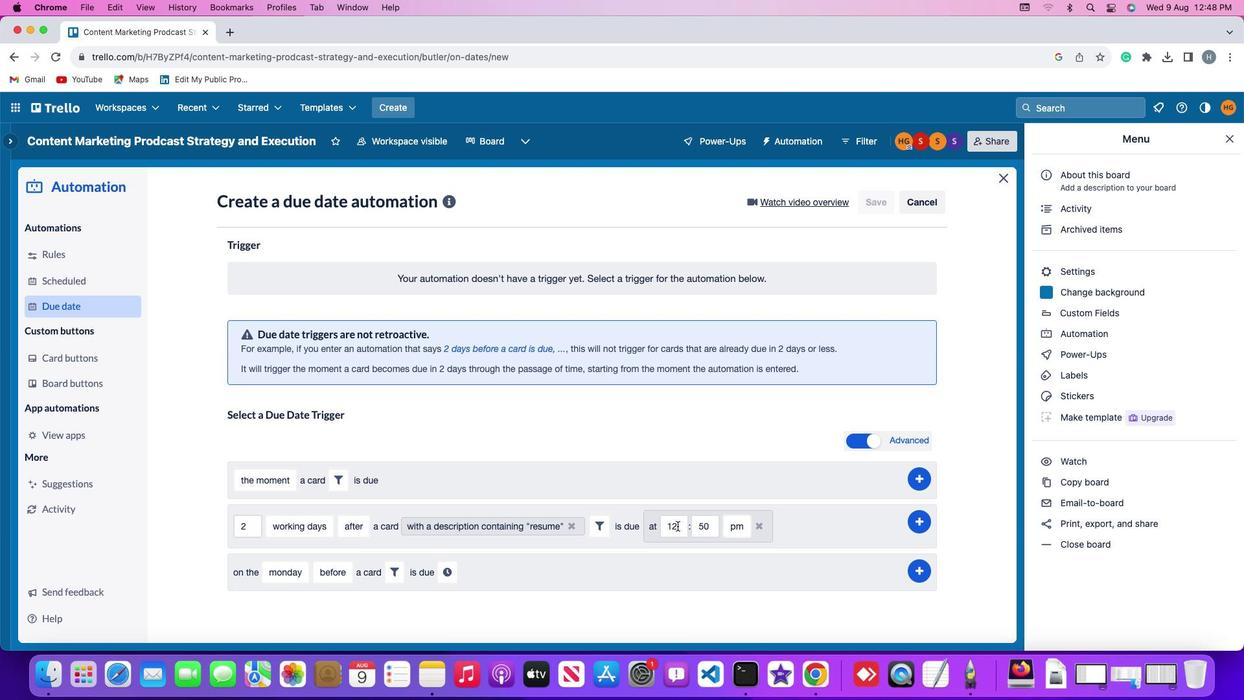 
Action: Mouse moved to (653, 499)
Screenshot: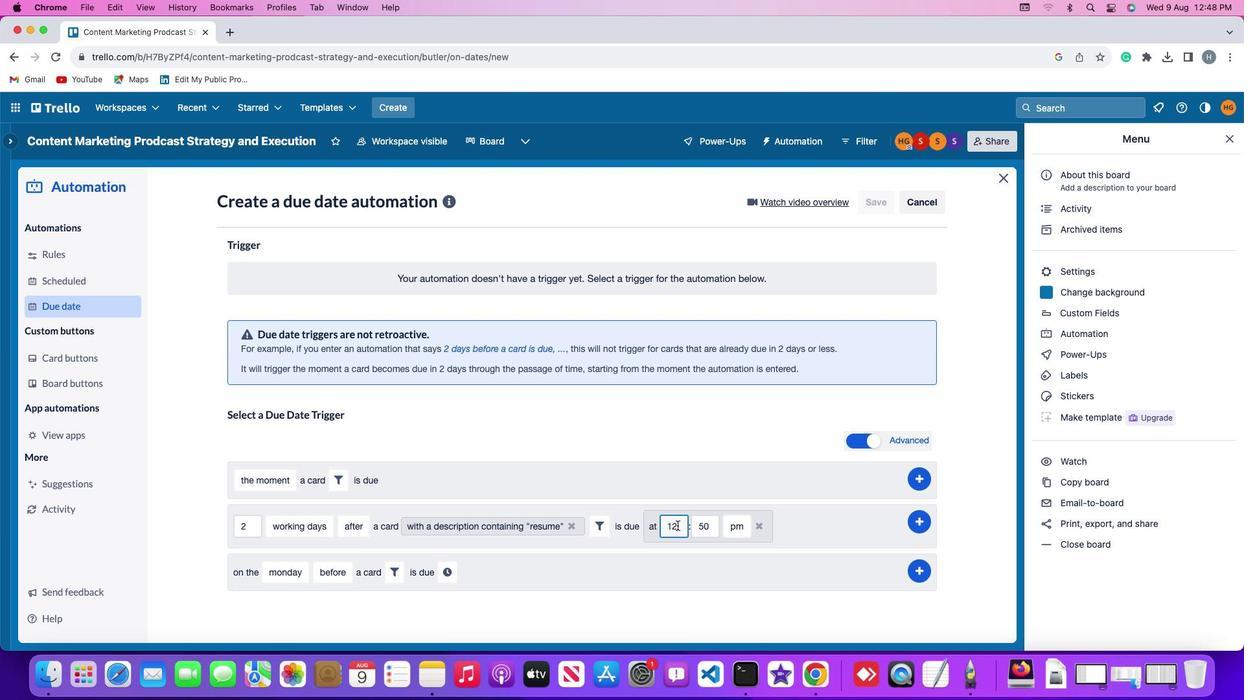 
Action: Key pressed Key.backspaceKey.backspace'1''1'
Screenshot: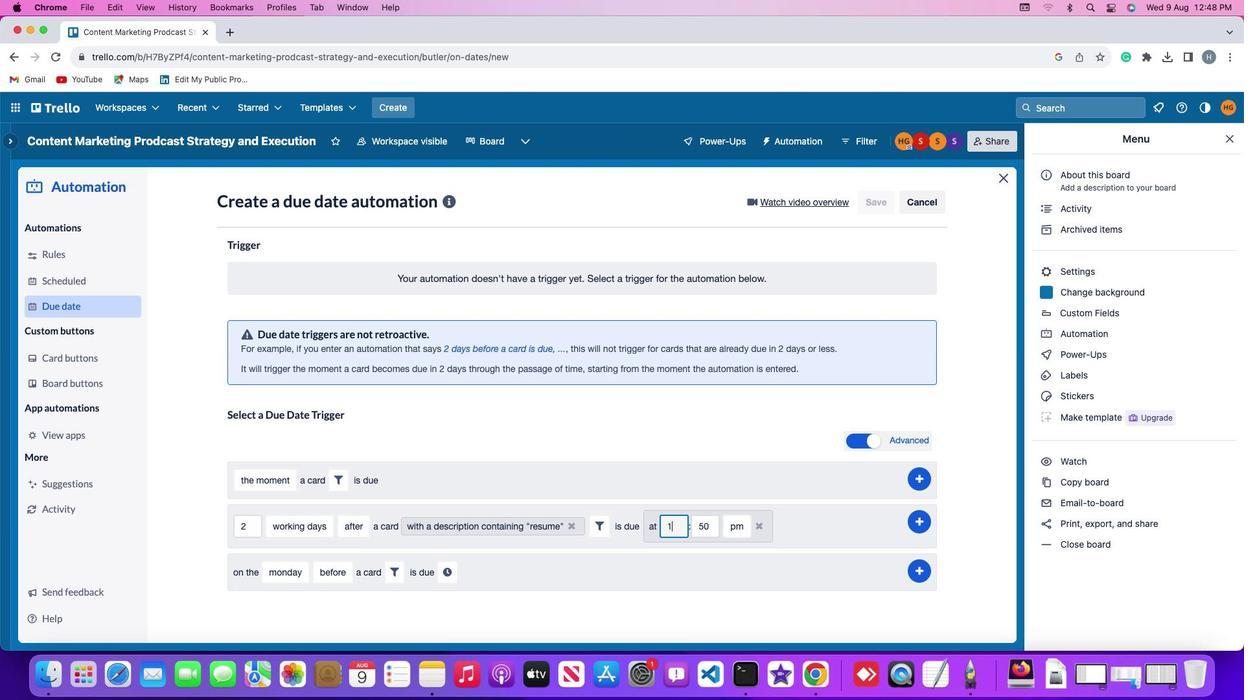 
Action: Mouse moved to (683, 498)
Screenshot: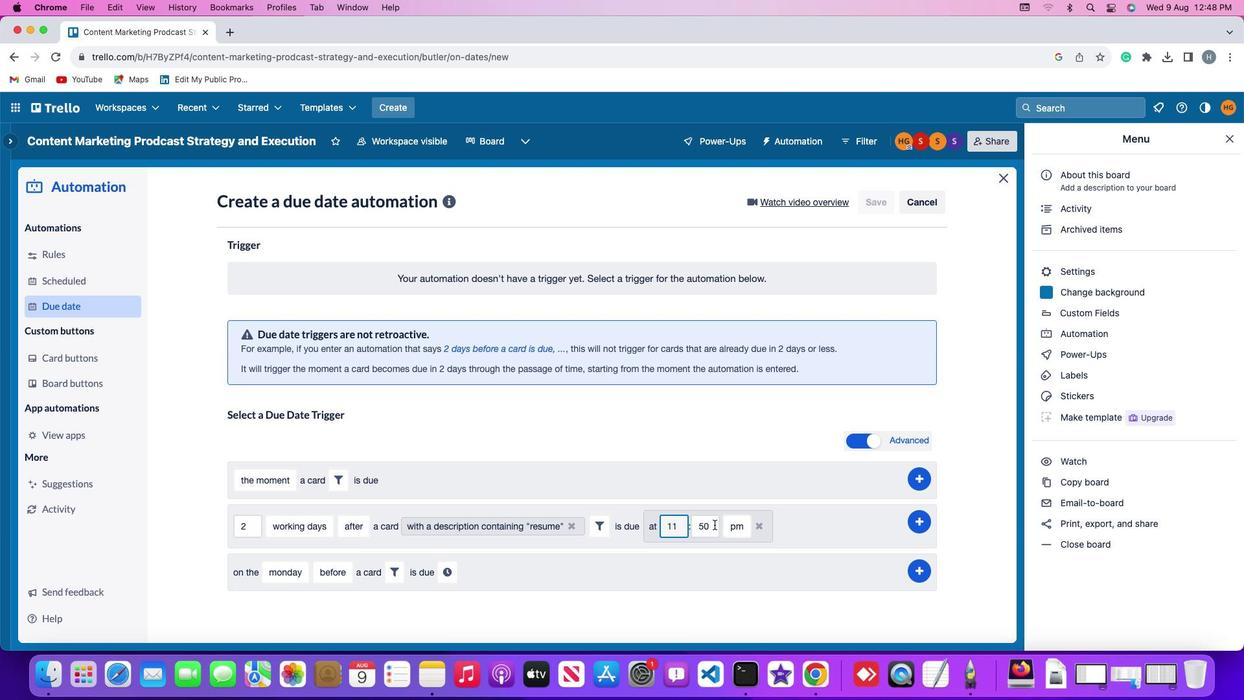 
Action: Mouse pressed left at (683, 498)
Screenshot: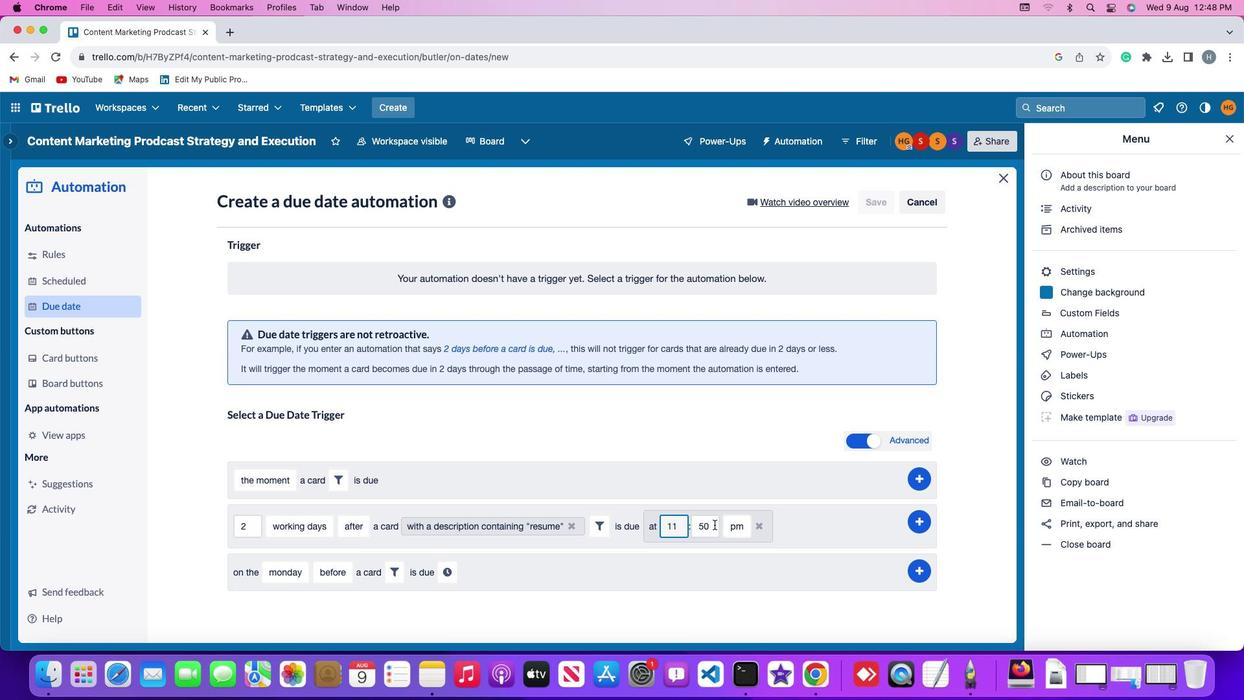 
Action: Key pressed Key.backspaceKey.backspace
Screenshot: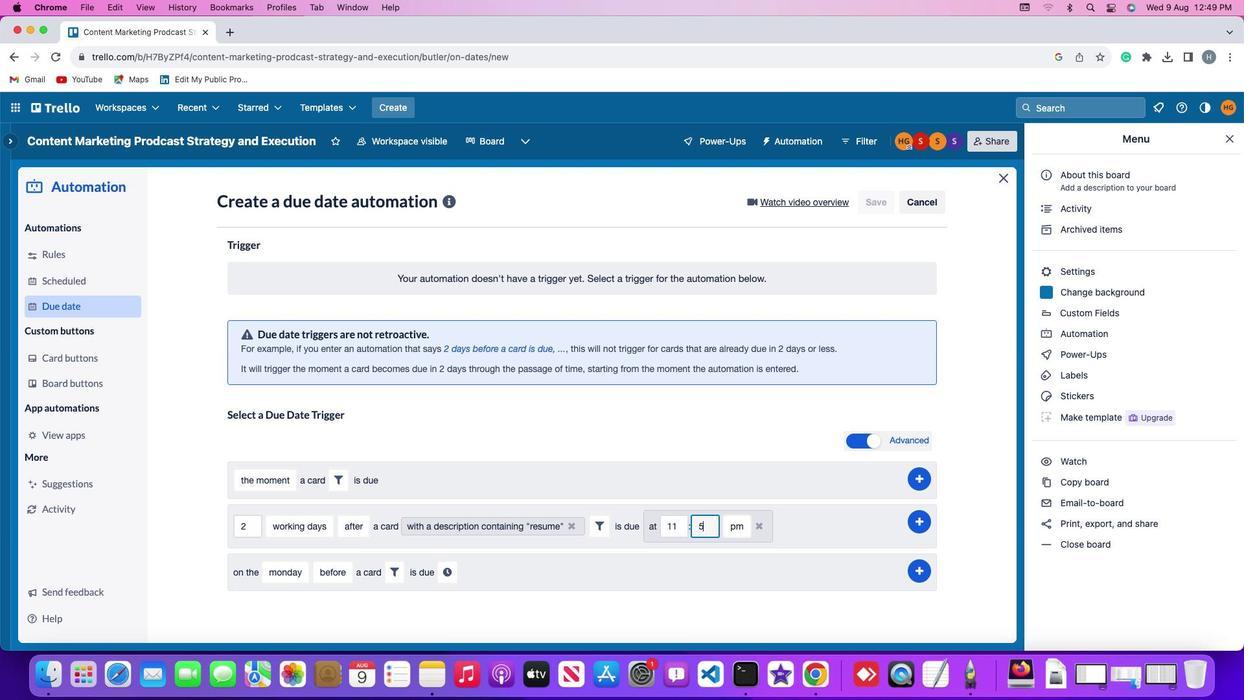 
Action: Mouse moved to (682, 498)
Screenshot: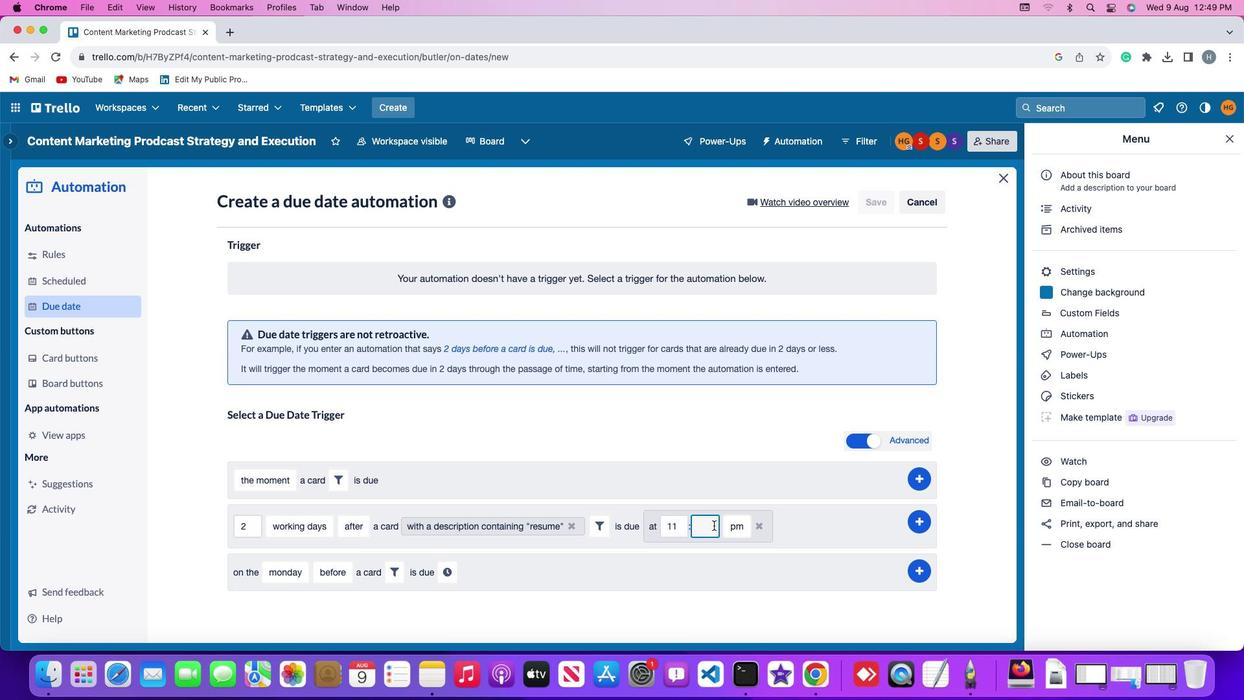 
Action: Key pressed '0'
Screenshot: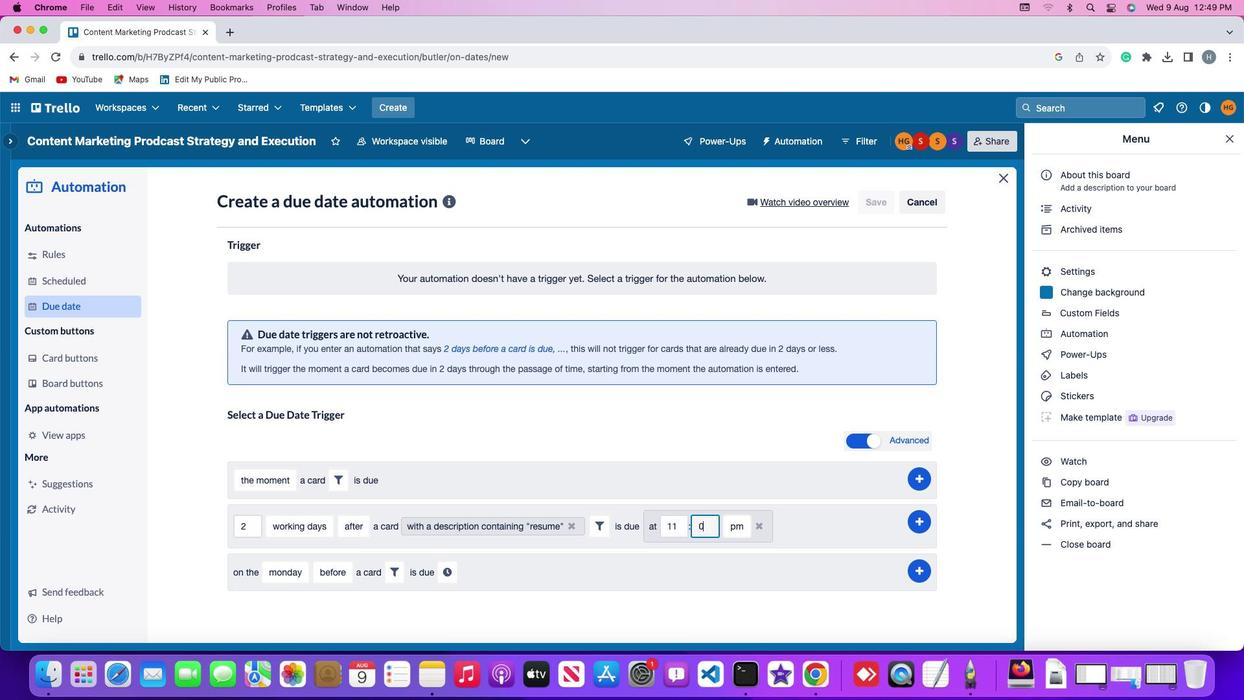 
Action: Mouse moved to (682, 498)
Screenshot: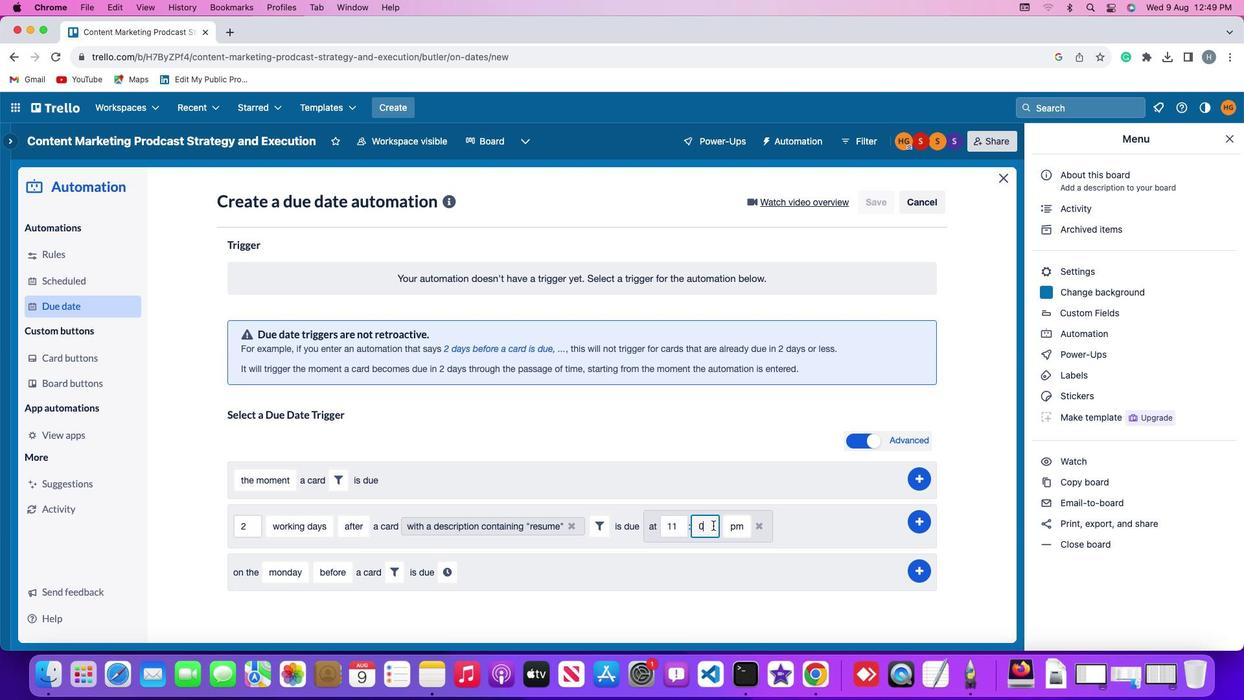
Action: Key pressed '0'
Screenshot: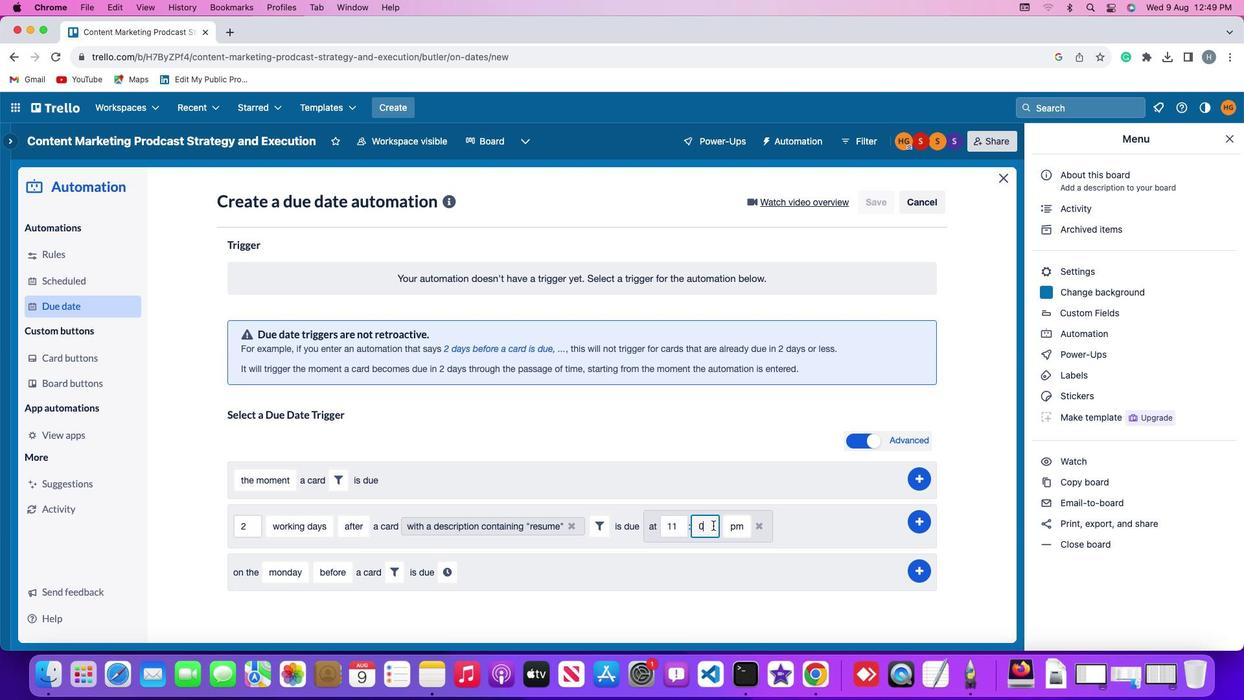 
Action: Mouse moved to (694, 498)
Screenshot: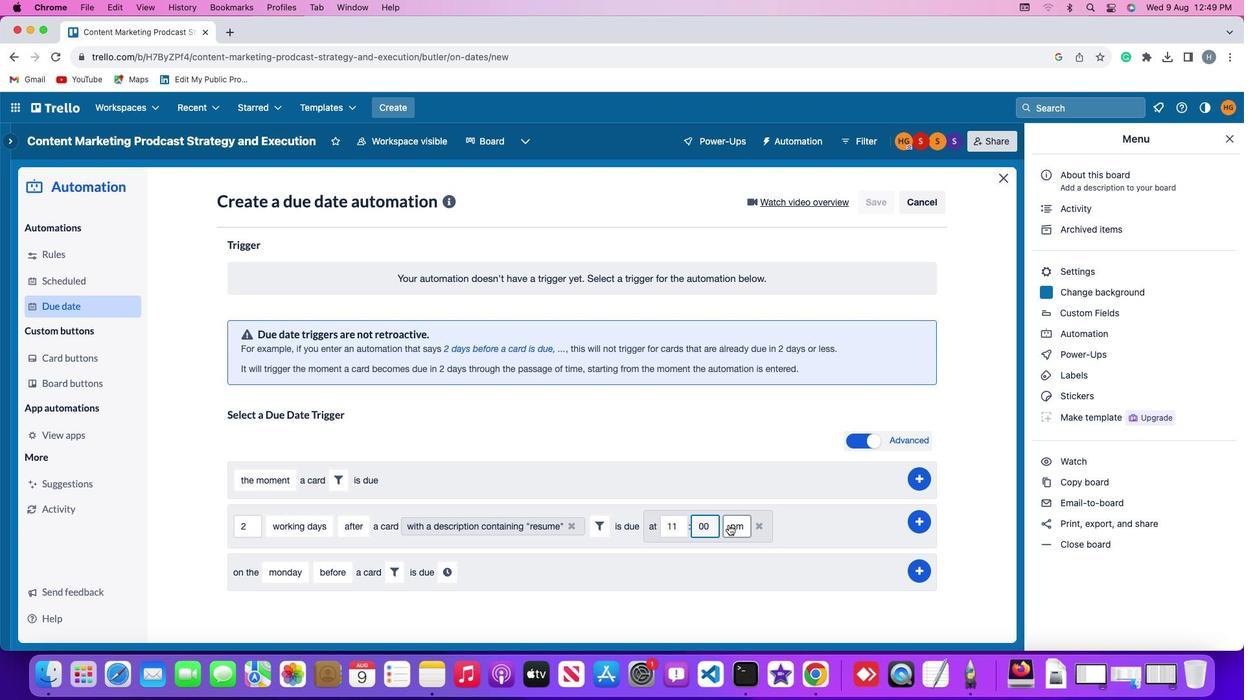 
Action: Mouse pressed left at (694, 498)
Screenshot: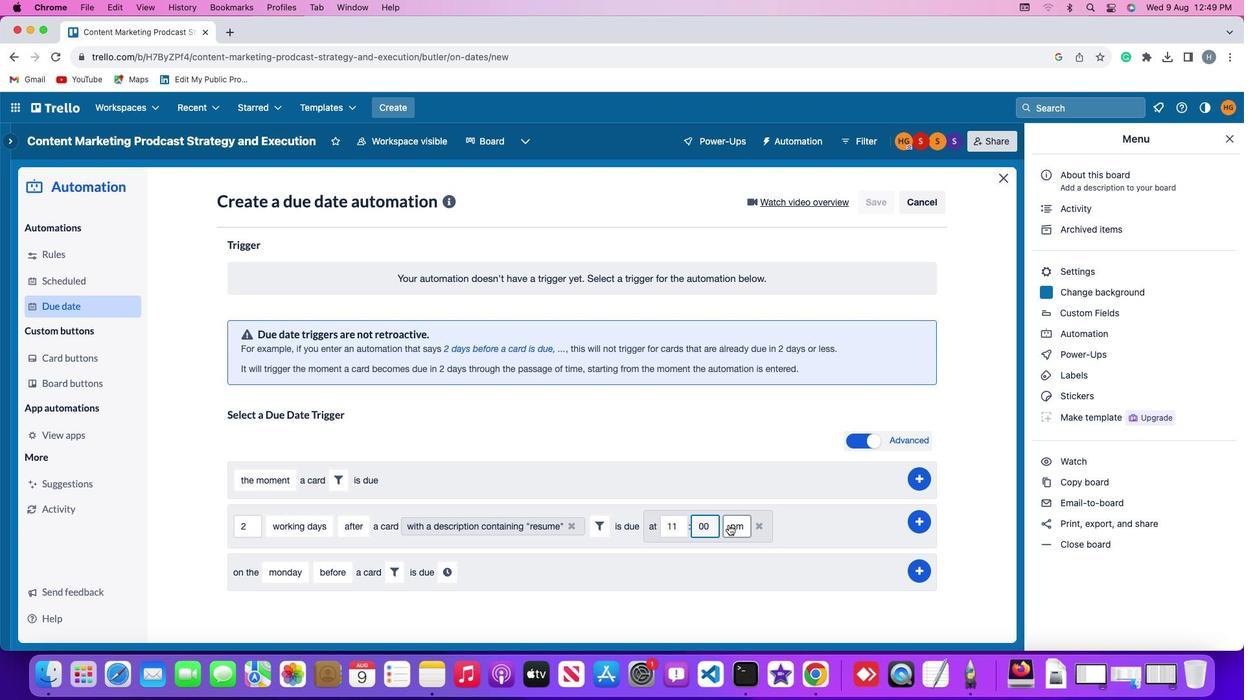 
Action: Mouse moved to (700, 516)
Screenshot: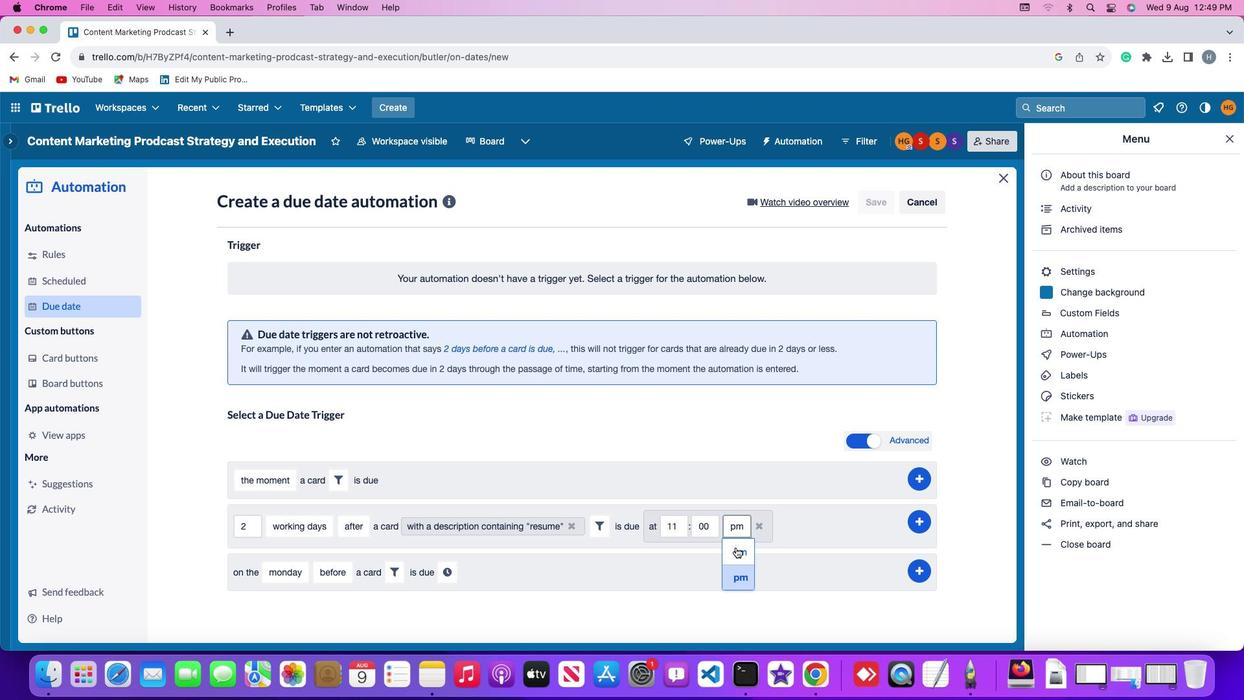 
Action: Mouse pressed left at (700, 516)
Screenshot: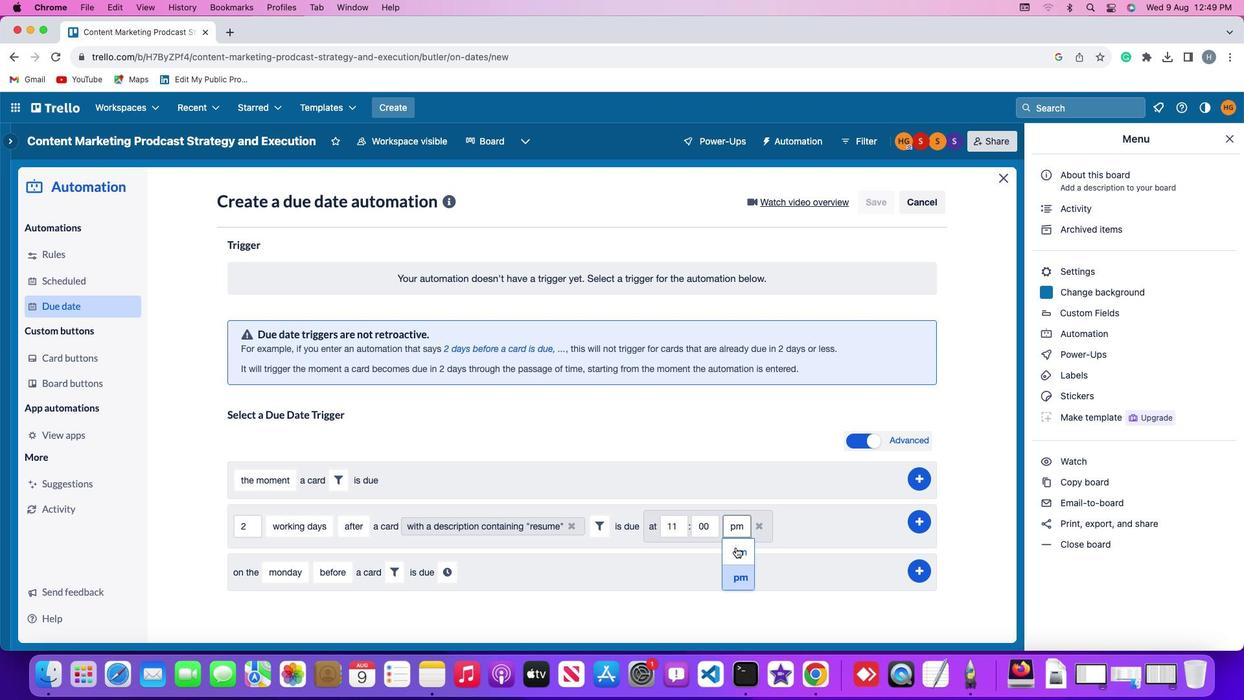 
Action: Mouse moved to (852, 495)
Screenshot: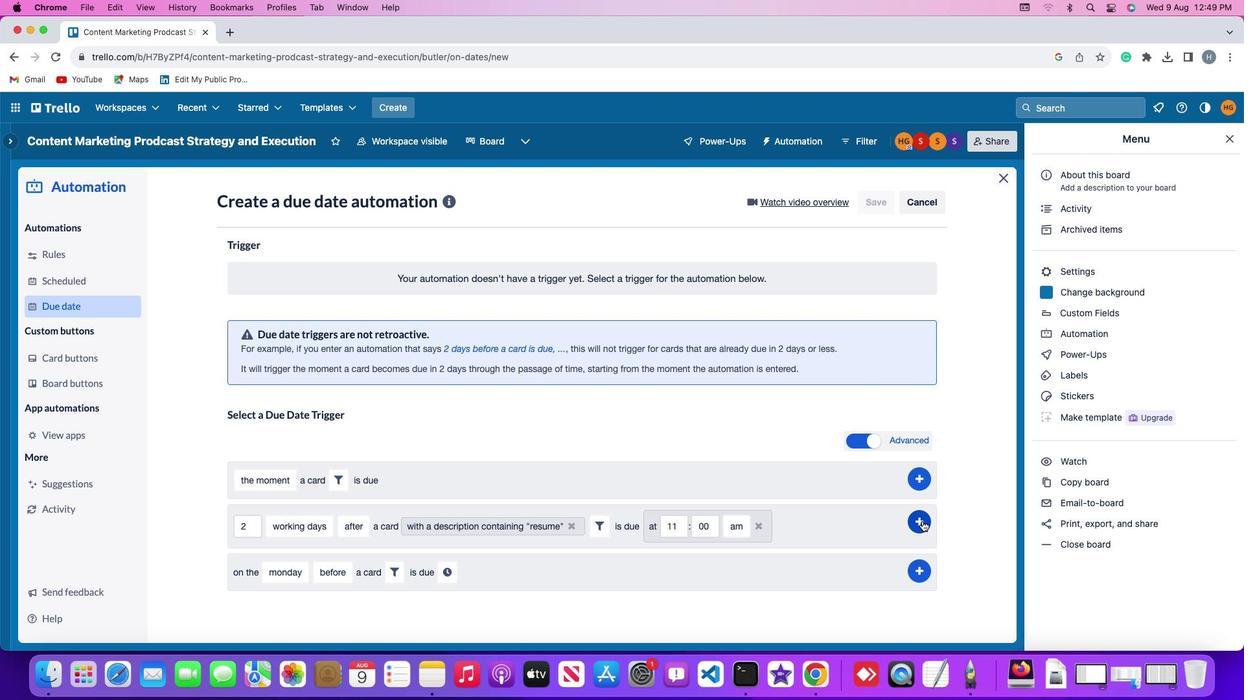
Action: Mouse pressed left at (852, 495)
Screenshot: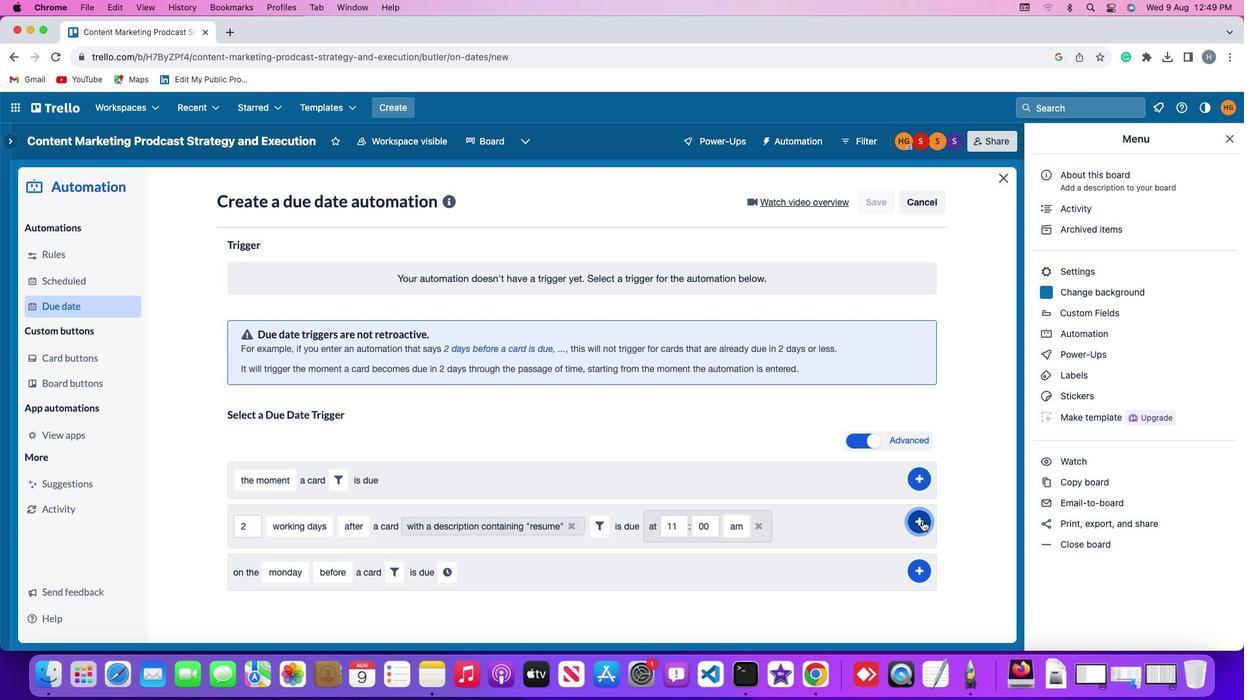 
Action: Mouse moved to (887, 413)
Screenshot: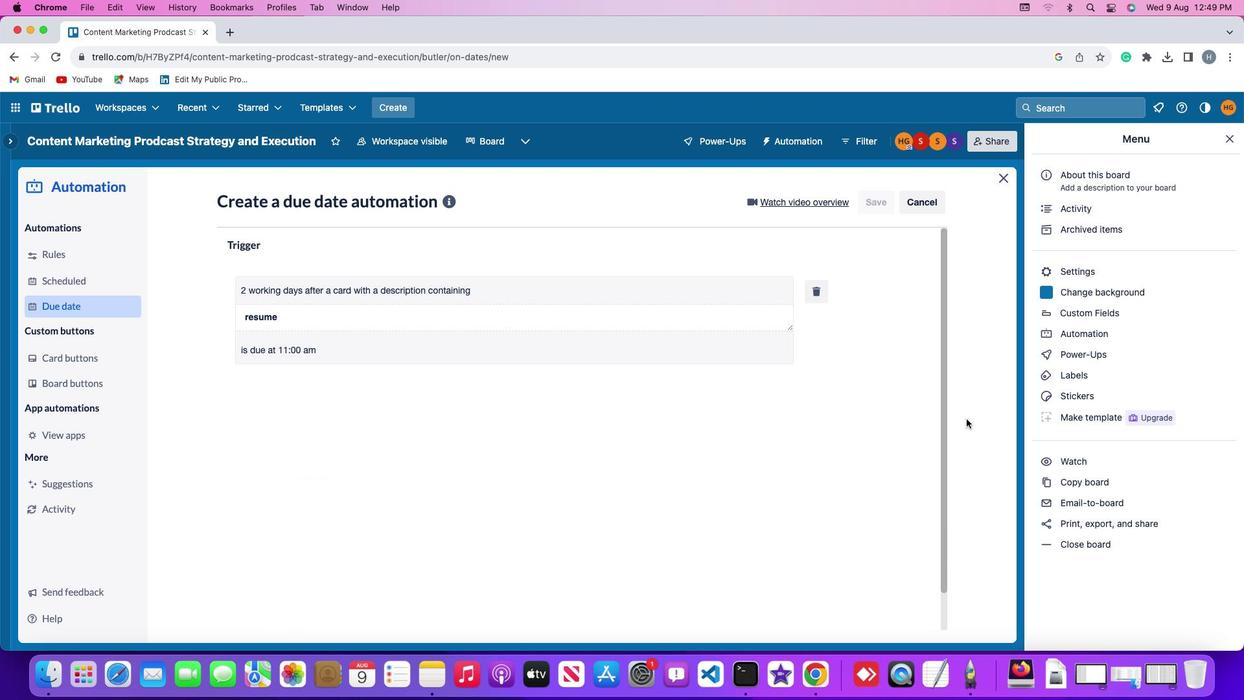 
